 Task: Look for space in Ōmachi, Japan from 1st August, 2023 to 5th August, 2023 for 3 adults, 1 child in price range Rs.13000 to Rs.20000. Place can be entire place with 2 bedrooms having 3 beds and 2 bathrooms. Property type can be flatguest house, hotel. Booking option can be shelf check-in. Required host language is English.
Action: Mouse moved to (416, 97)
Screenshot: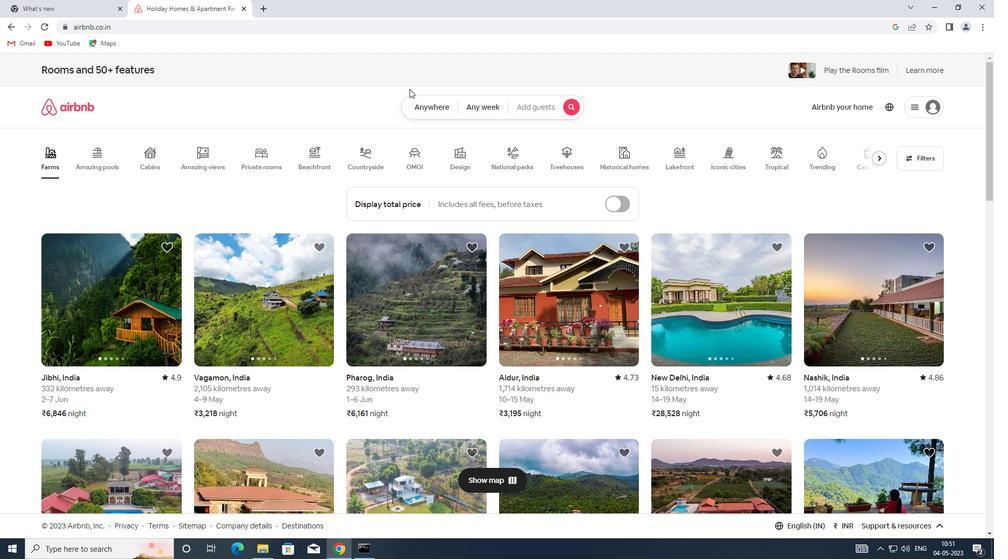 
Action: Mouse pressed left at (416, 97)
Screenshot: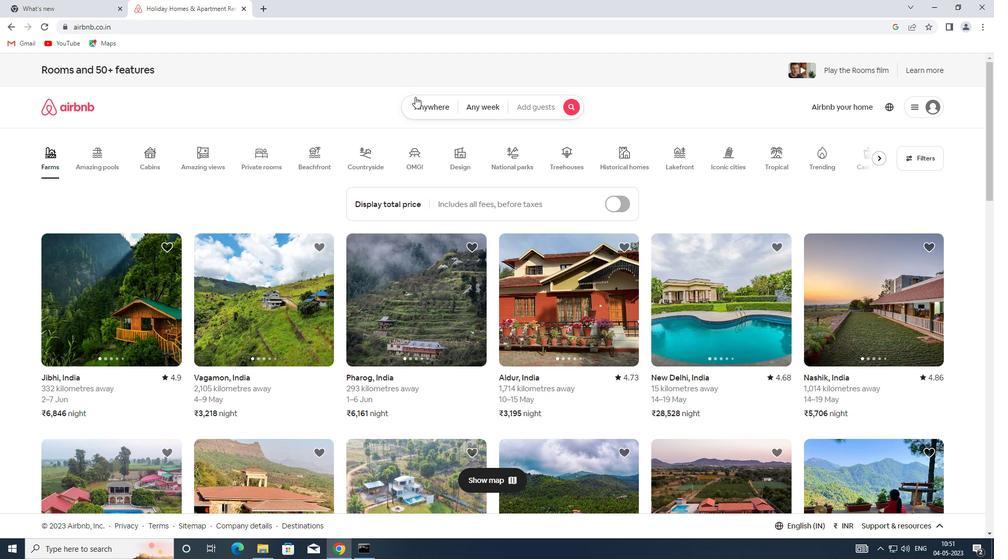 
Action: Mouse moved to (363, 140)
Screenshot: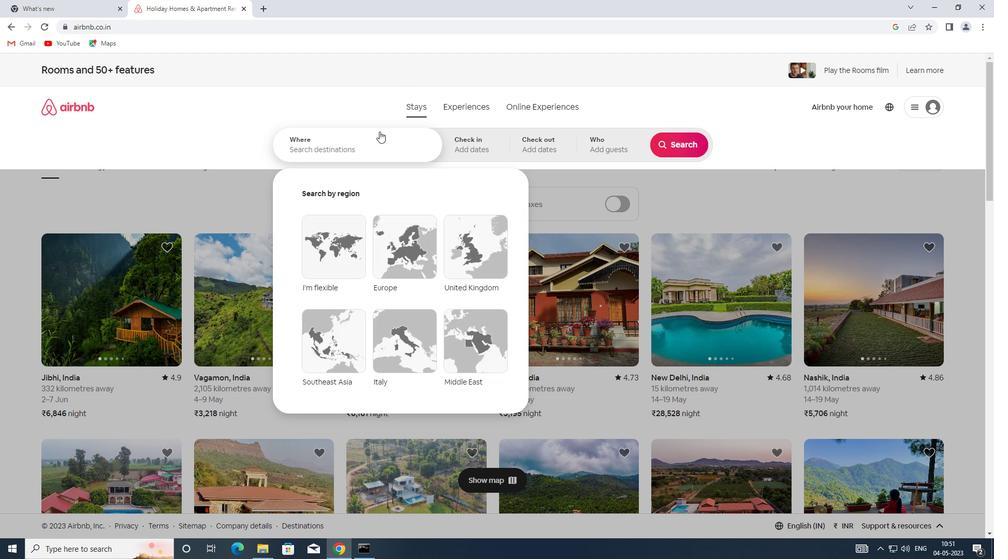 
Action: Mouse pressed left at (363, 140)
Screenshot: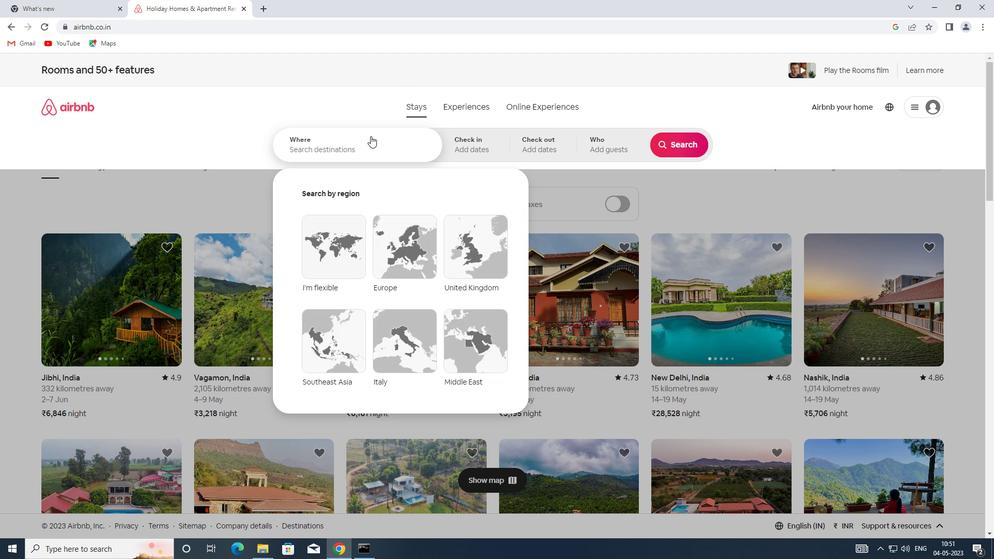 
Action: Key pressed <Key.shift>OMACHI,<Key.shift><Key.shift><Key.shift><Key.shift><Key.shift><Key.shift><Key.shift><Key.shift><Key.shift><Key.shift><Key.shift><Key.shift><Key.shift><Key.shift><Key.shift><Key.shift><Key.shift><Key.shift><Key.shift><Key.shift><Key.shift><Key.shift><Key.shift><Key.shift><Key.shift><Key.shift><Key.shift><Key.shift>JAPAN
Screenshot: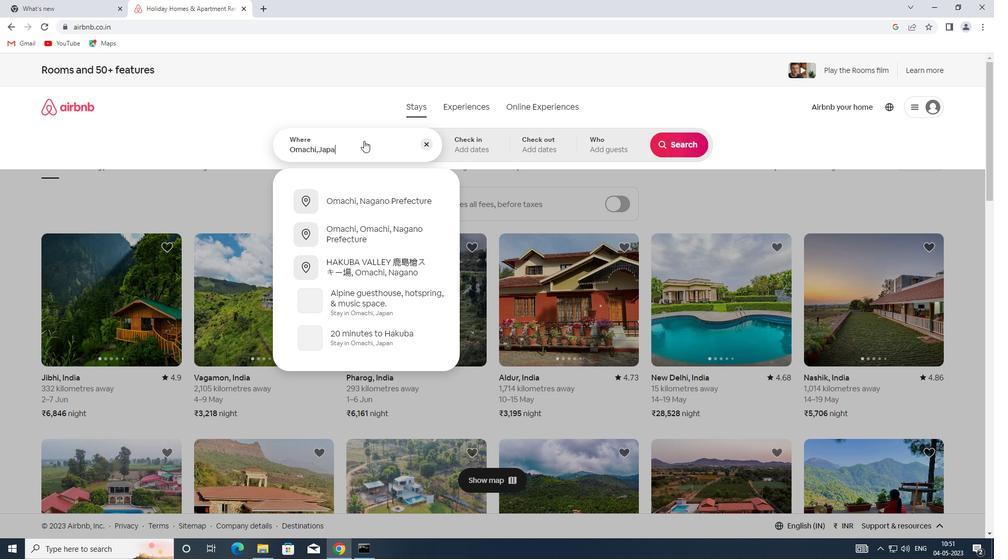 
Action: Mouse moved to (474, 147)
Screenshot: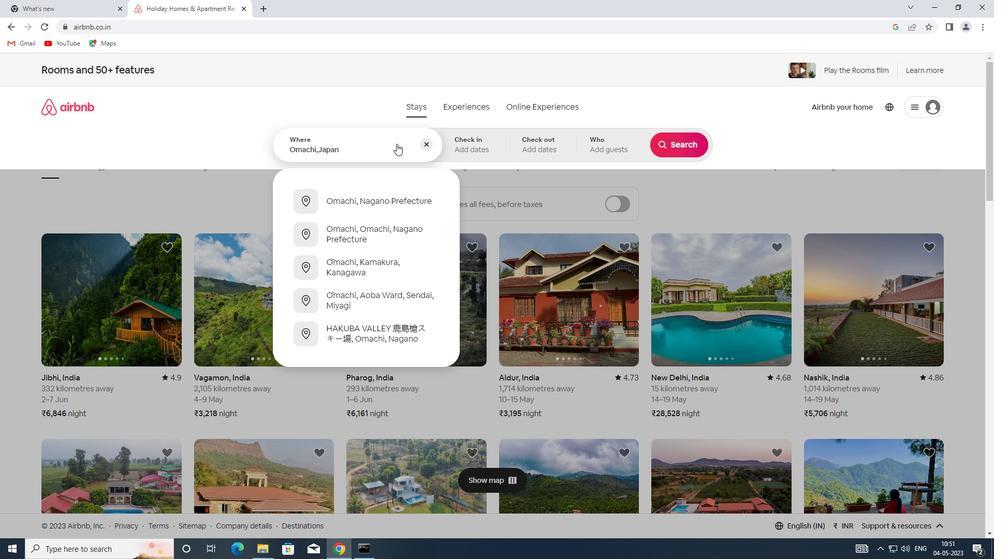 
Action: Mouse pressed left at (474, 147)
Screenshot: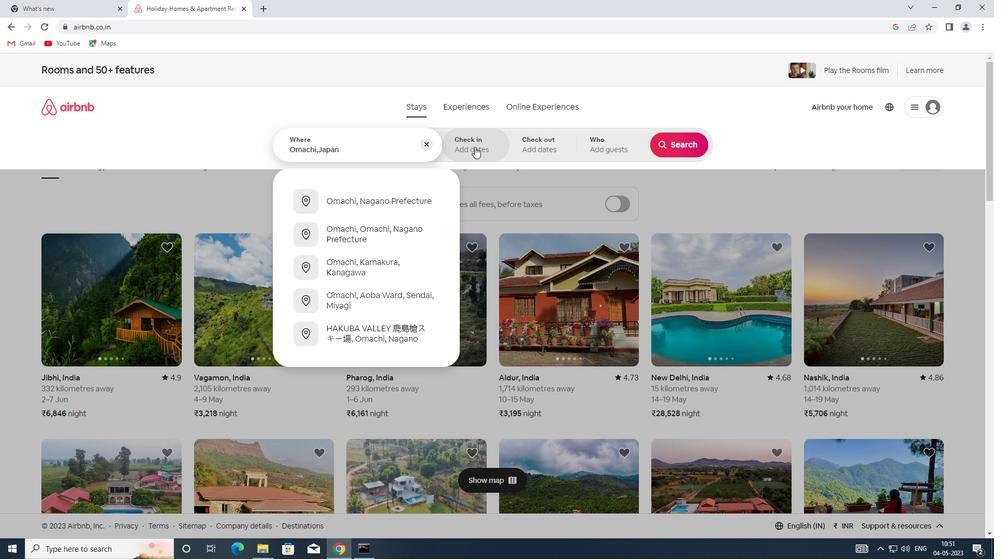 
Action: Mouse moved to (679, 229)
Screenshot: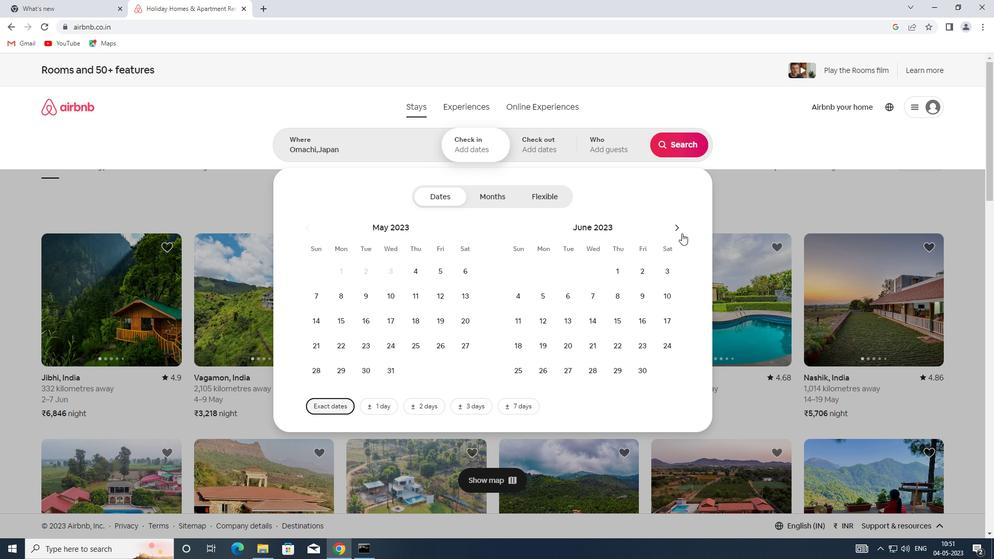 
Action: Mouse pressed left at (679, 229)
Screenshot: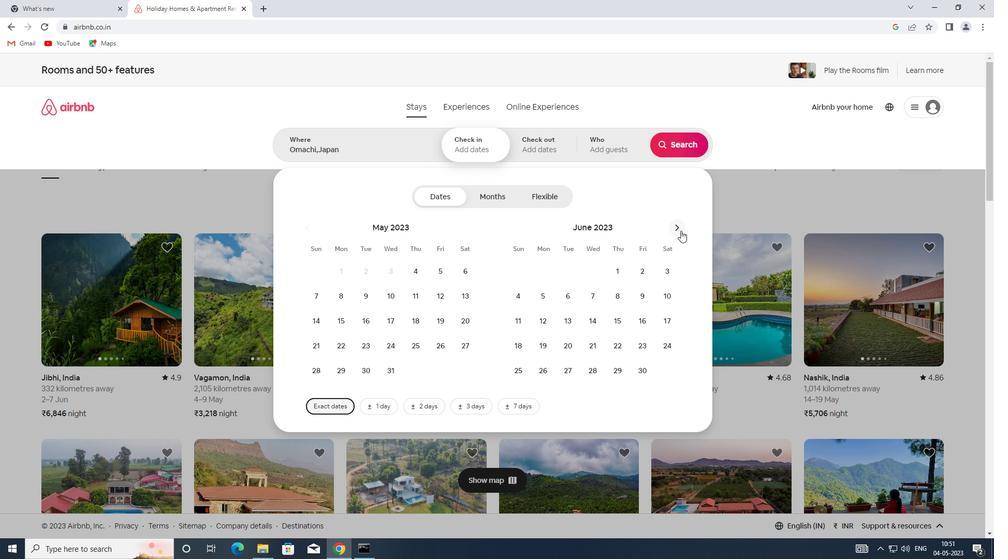 
Action: Mouse pressed left at (679, 229)
Screenshot: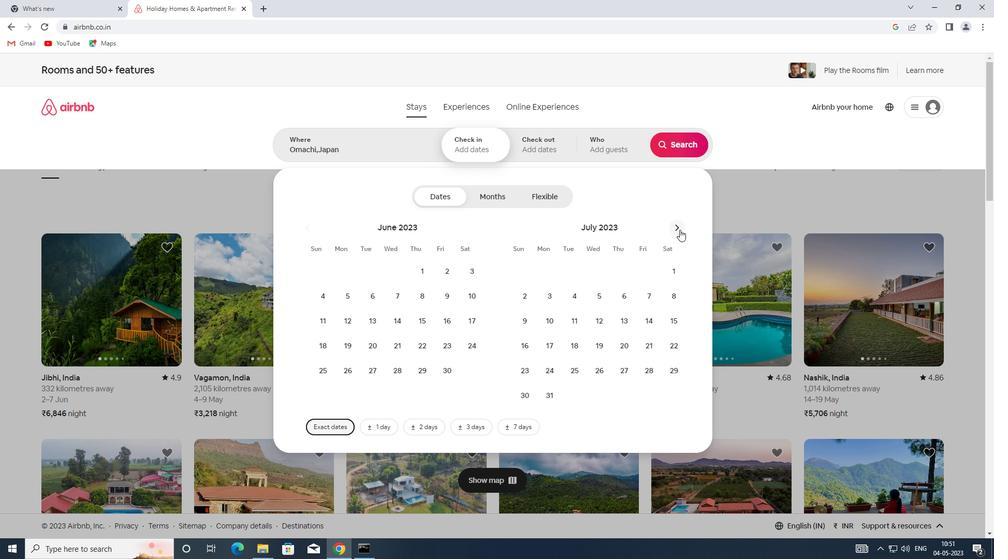 
Action: Mouse moved to (570, 274)
Screenshot: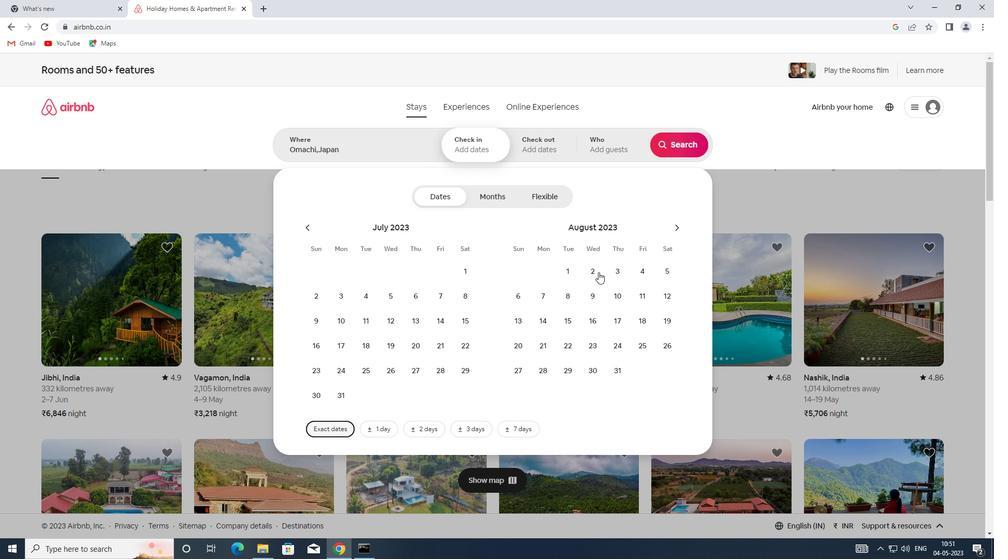 
Action: Mouse pressed left at (570, 274)
Screenshot: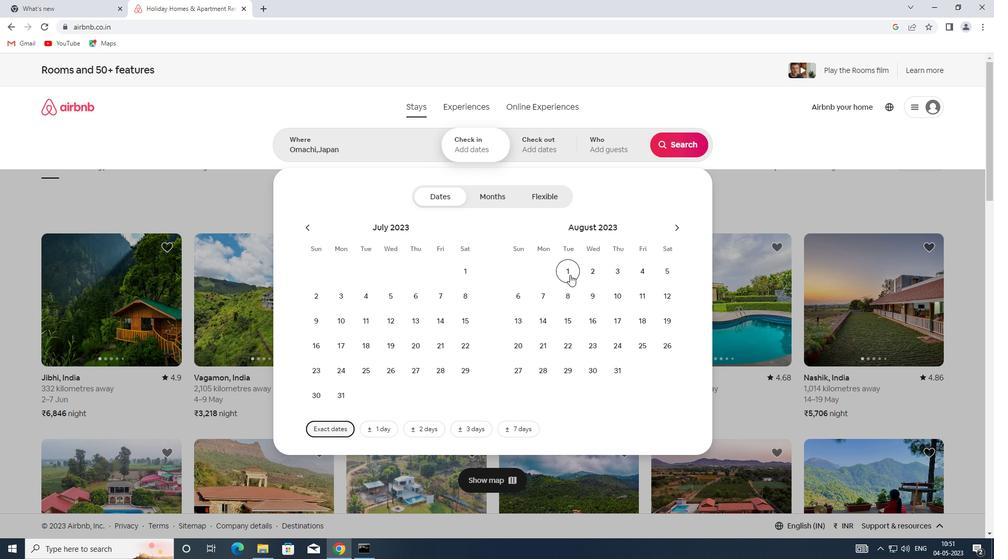 
Action: Mouse moved to (660, 270)
Screenshot: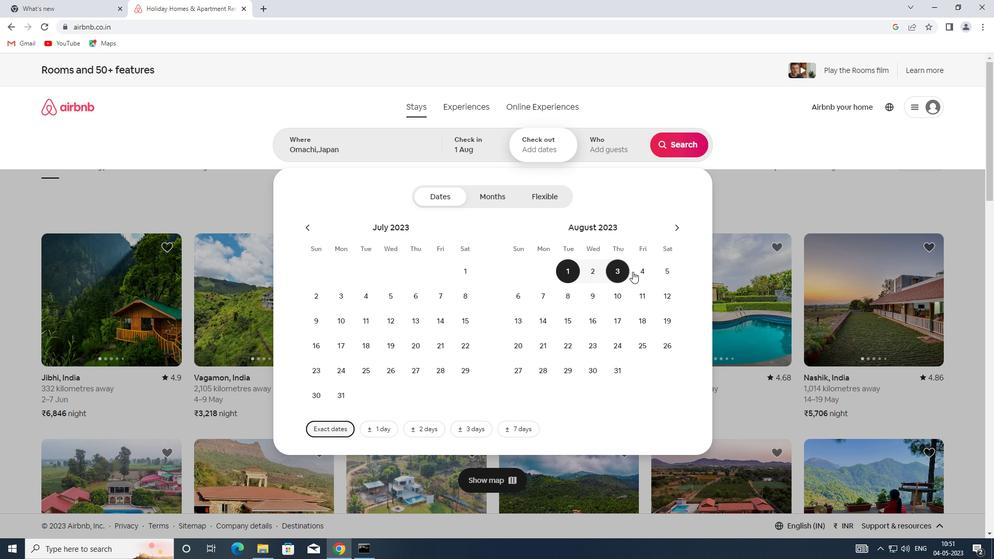 
Action: Mouse pressed left at (660, 270)
Screenshot: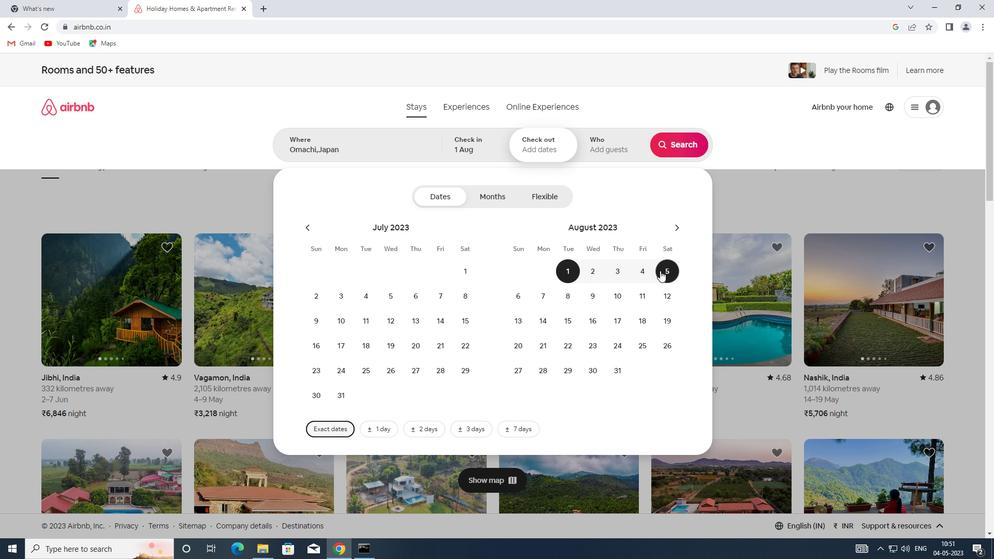 
Action: Mouse moved to (618, 153)
Screenshot: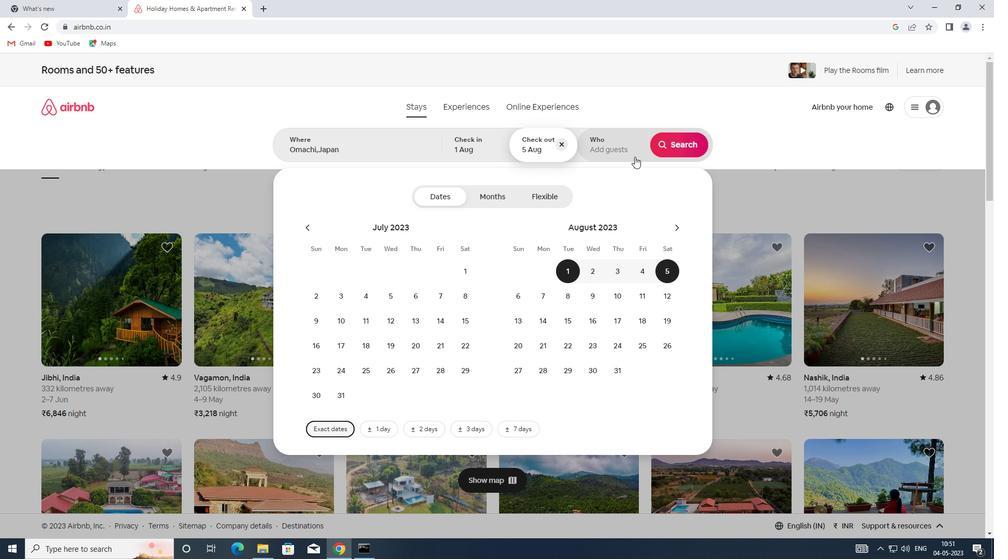 
Action: Mouse pressed left at (618, 153)
Screenshot: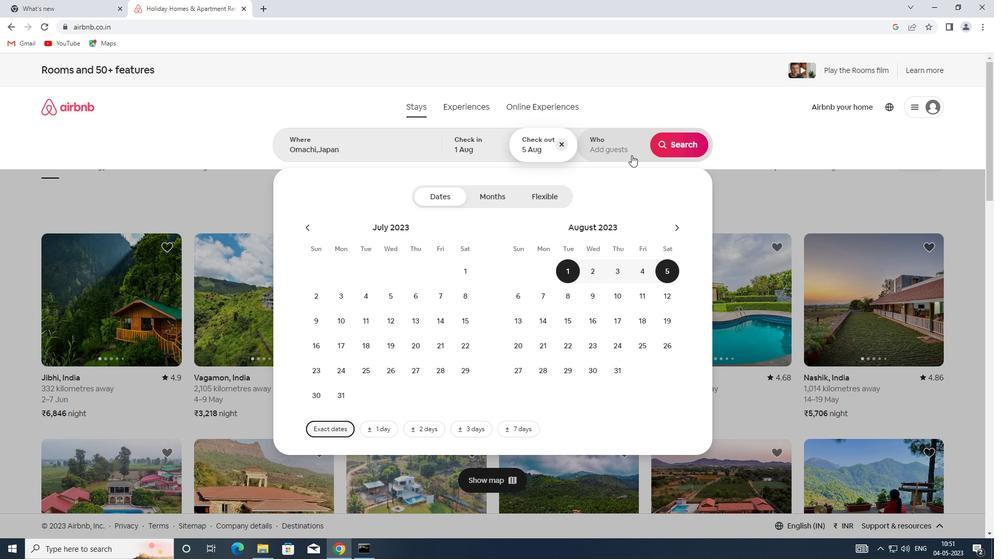 
Action: Mouse moved to (678, 195)
Screenshot: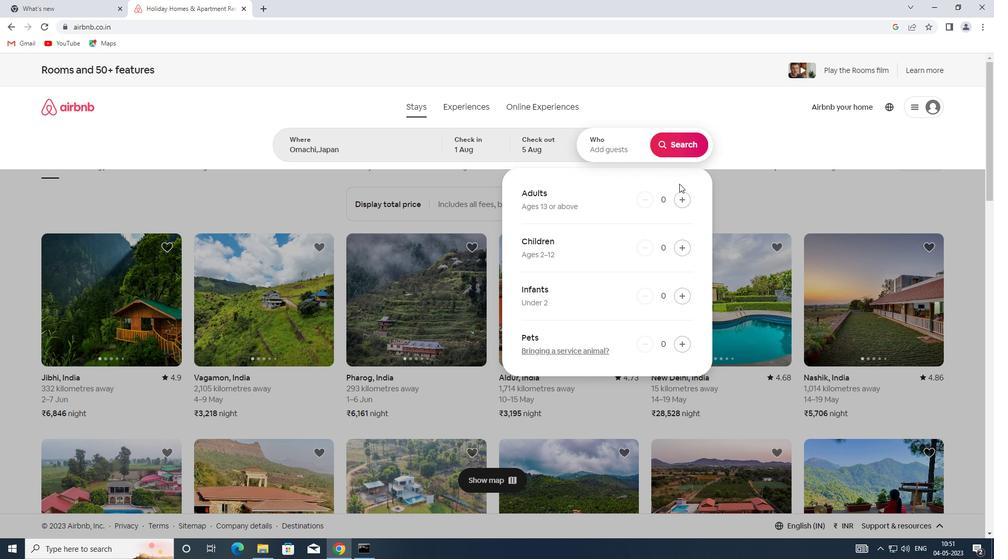 
Action: Mouse pressed left at (678, 195)
Screenshot: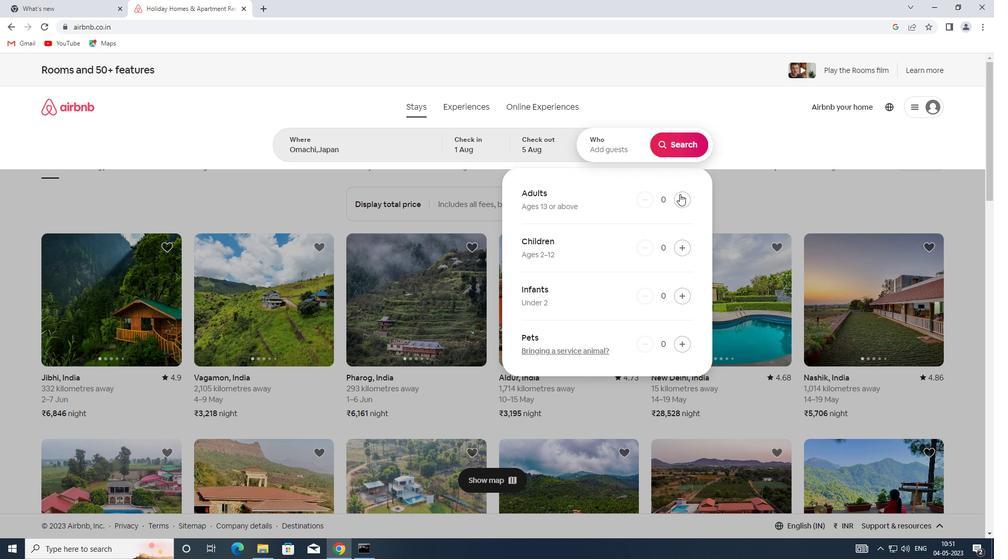 
Action: Mouse pressed left at (678, 195)
Screenshot: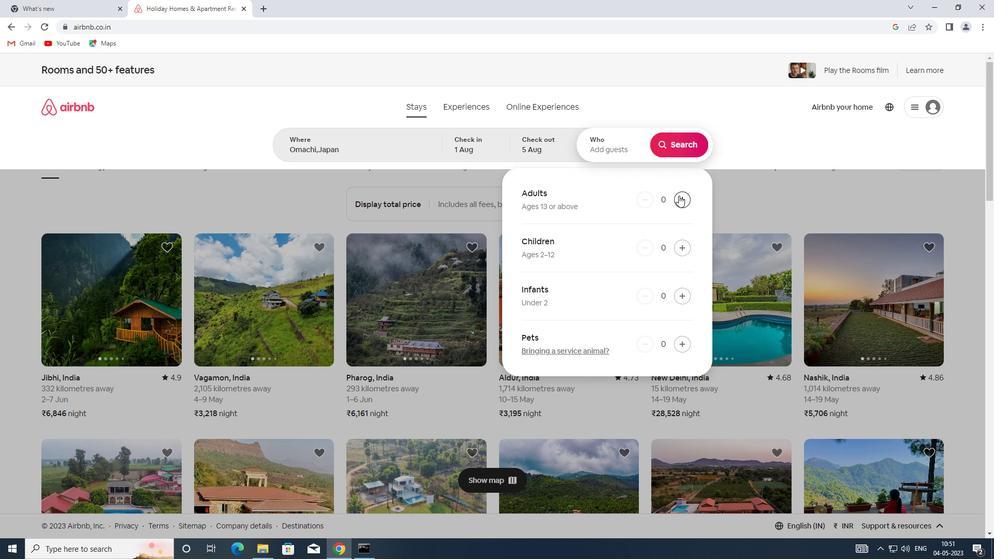 
Action: Mouse pressed left at (678, 195)
Screenshot: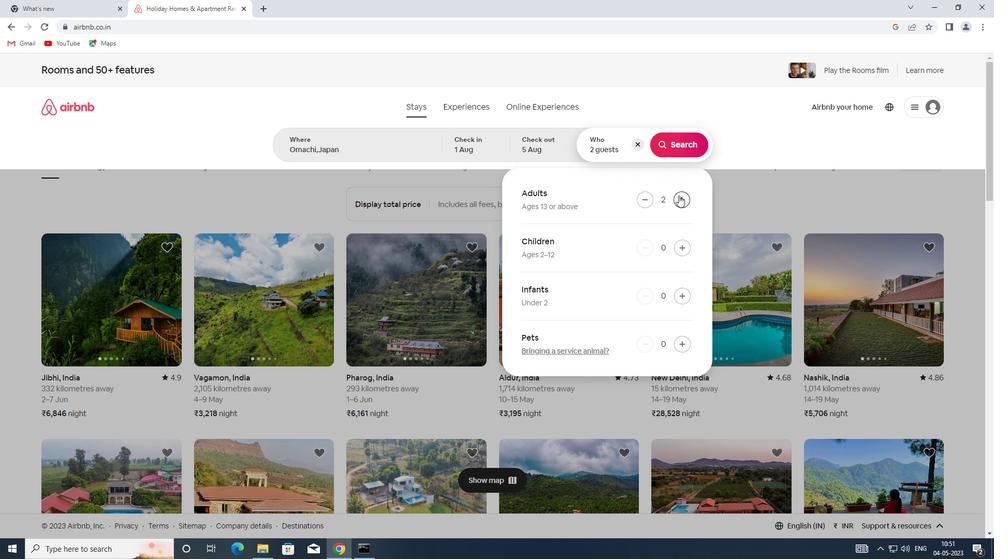 
Action: Mouse moved to (685, 249)
Screenshot: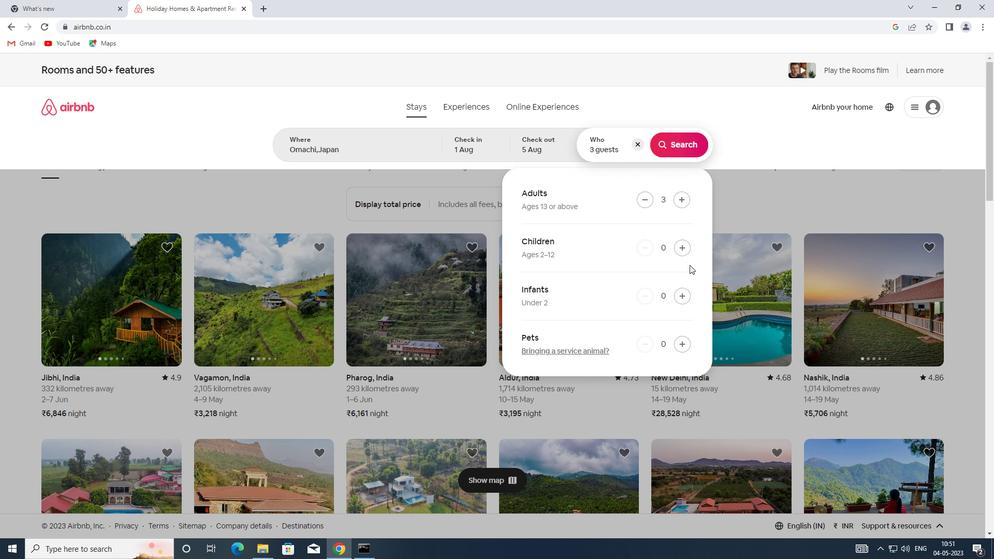 
Action: Mouse pressed left at (685, 249)
Screenshot: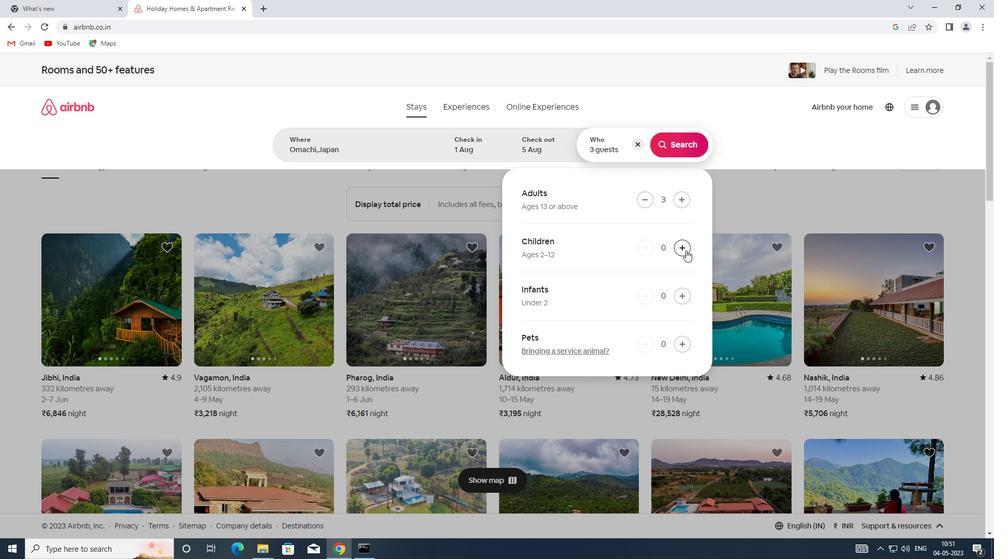 
Action: Mouse moved to (681, 147)
Screenshot: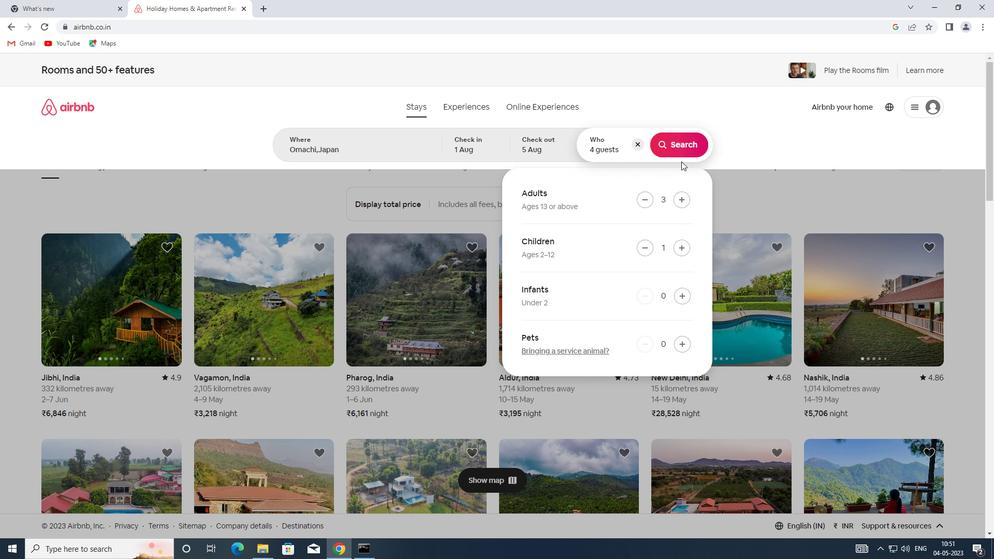 
Action: Mouse pressed left at (681, 147)
Screenshot: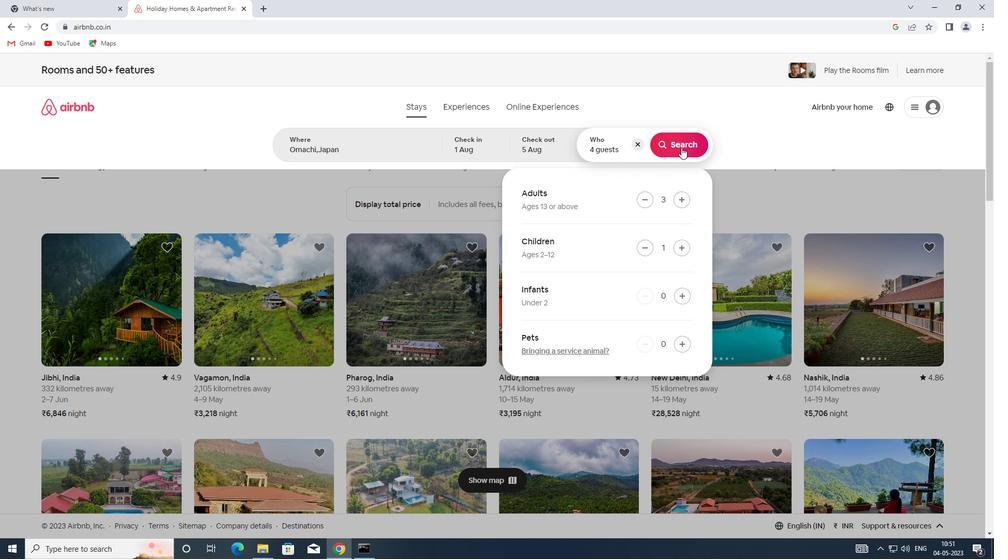 
Action: Mouse moved to (936, 117)
Screenshot: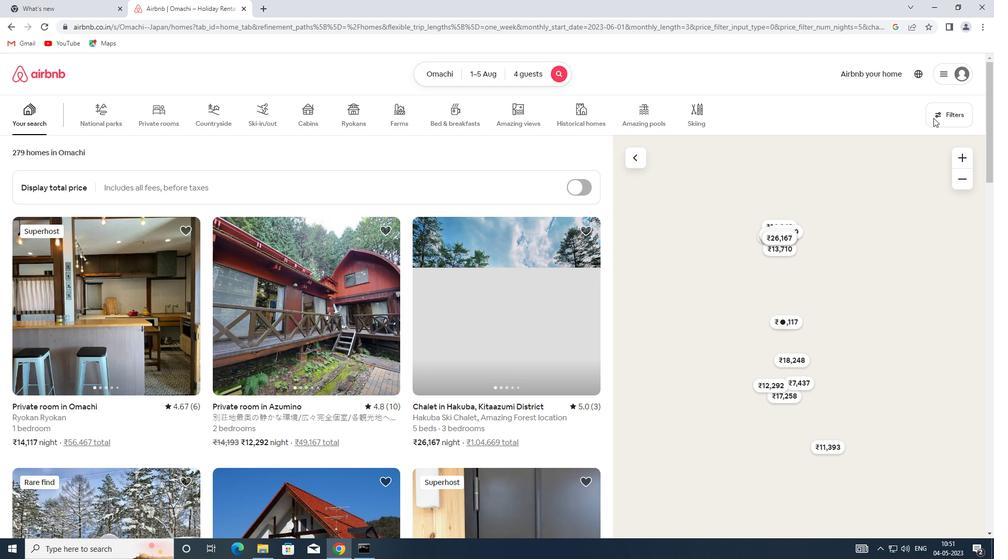 
Action: Mouse pressed left at (936, 117)
Screenshot: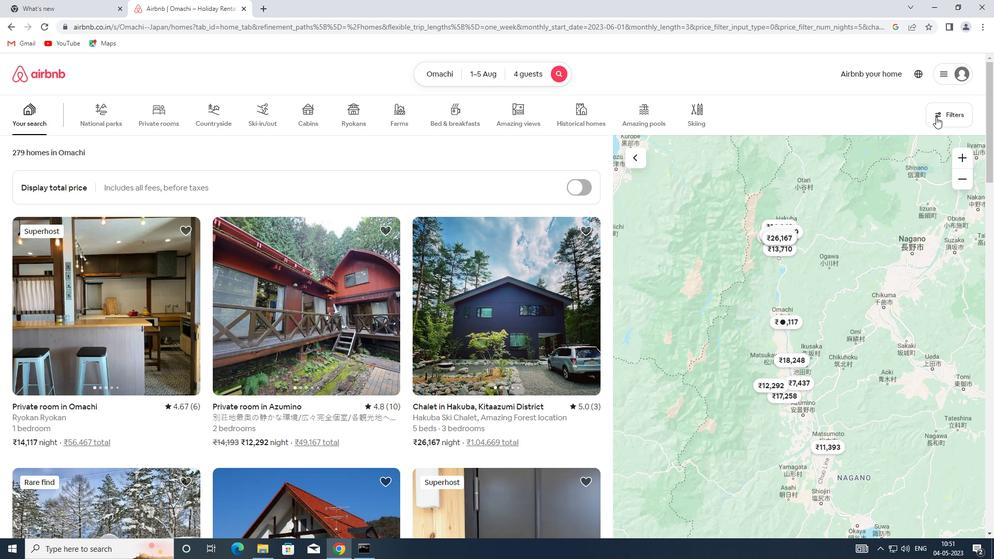 
Action: Mouse moved to (355, 248)
Screenshot: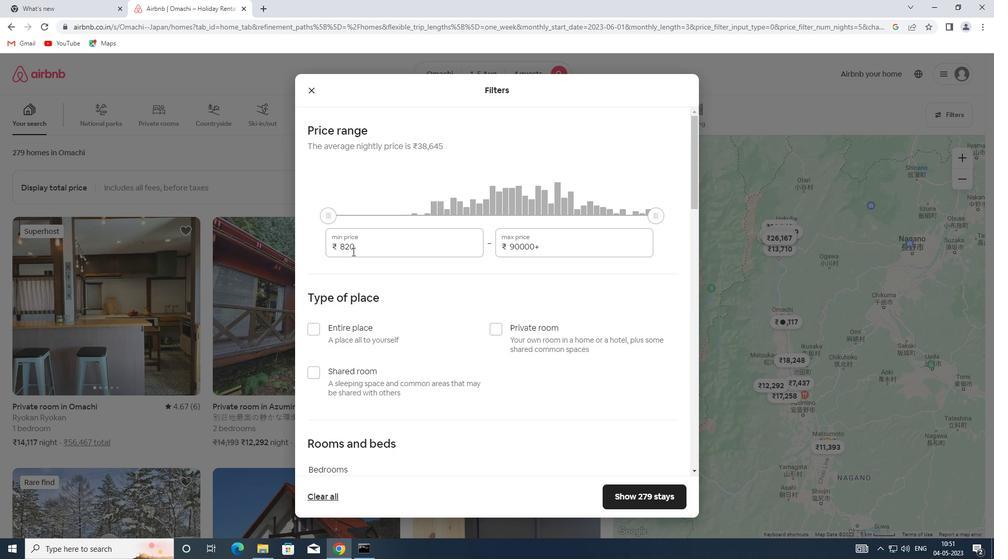 
Action: Mouse pressed left at (355, 248)
Screenshot: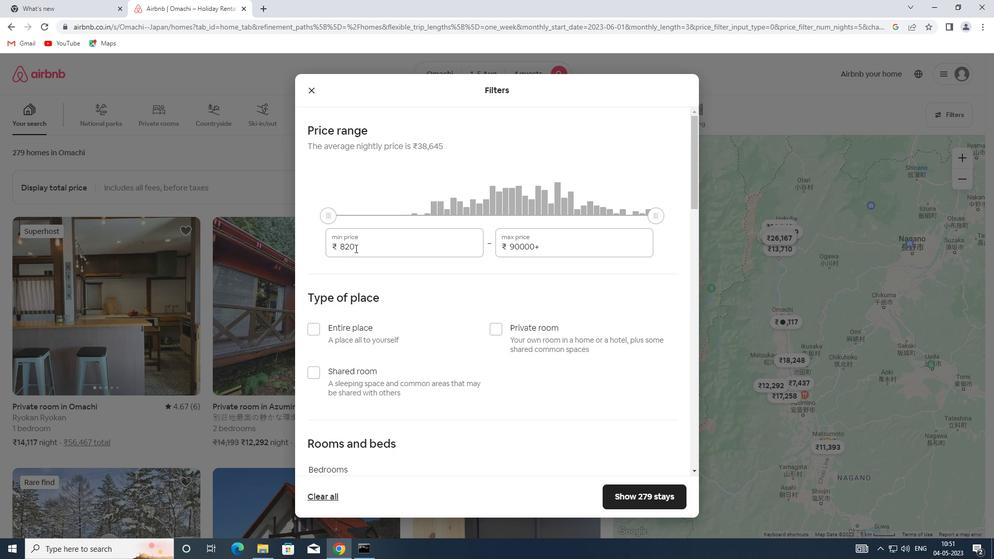 
Action: Mouse moved to (336, 246)
Screenshot: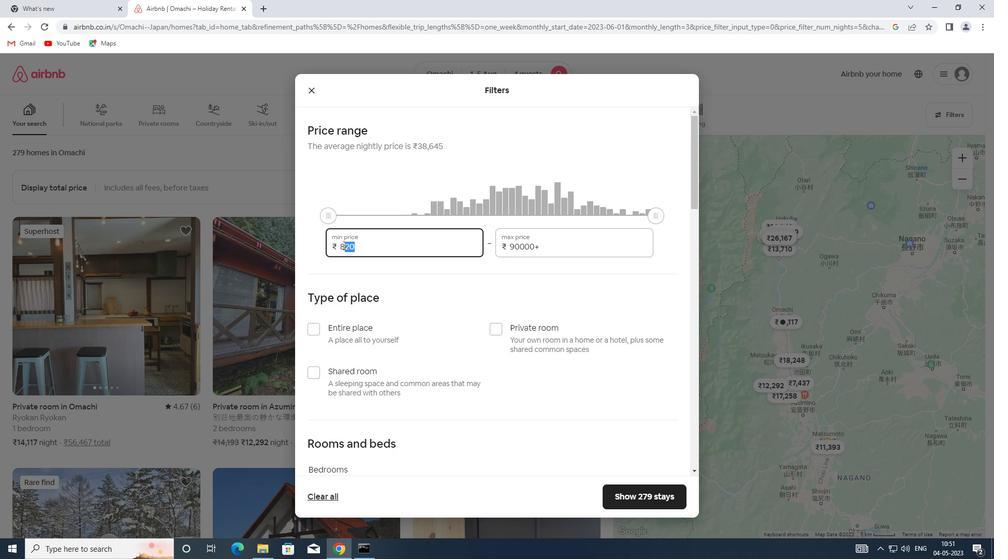 
Action: Key pressed 13000
Screenshot: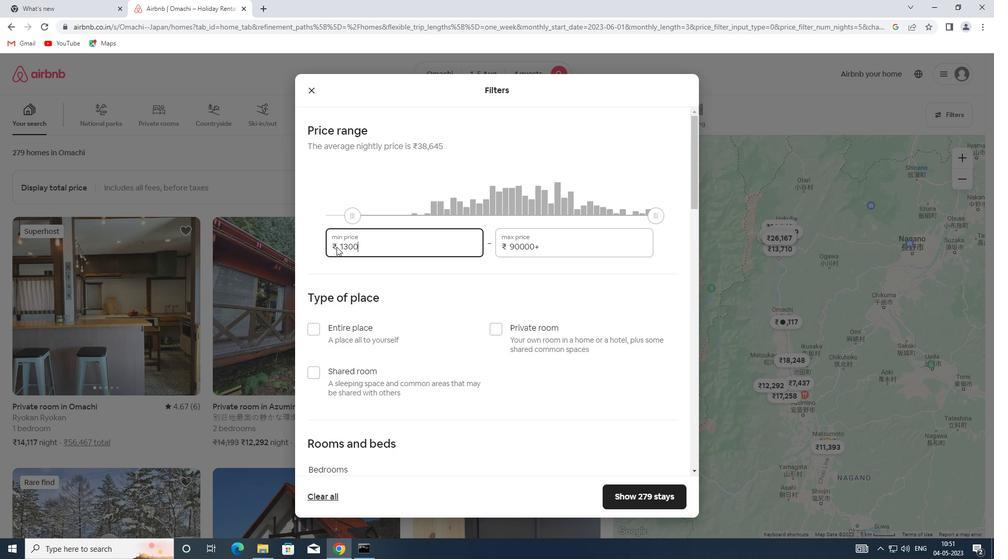 
Action: Mouse moved to (544, 247)
Screenshot: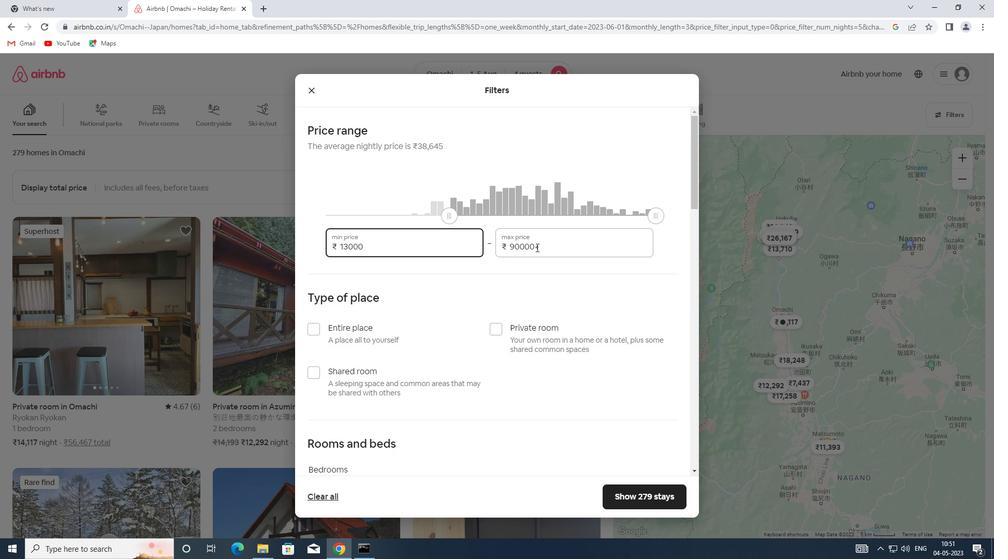 
Action: Mouse pressed left at (544, 247)
Screenshot: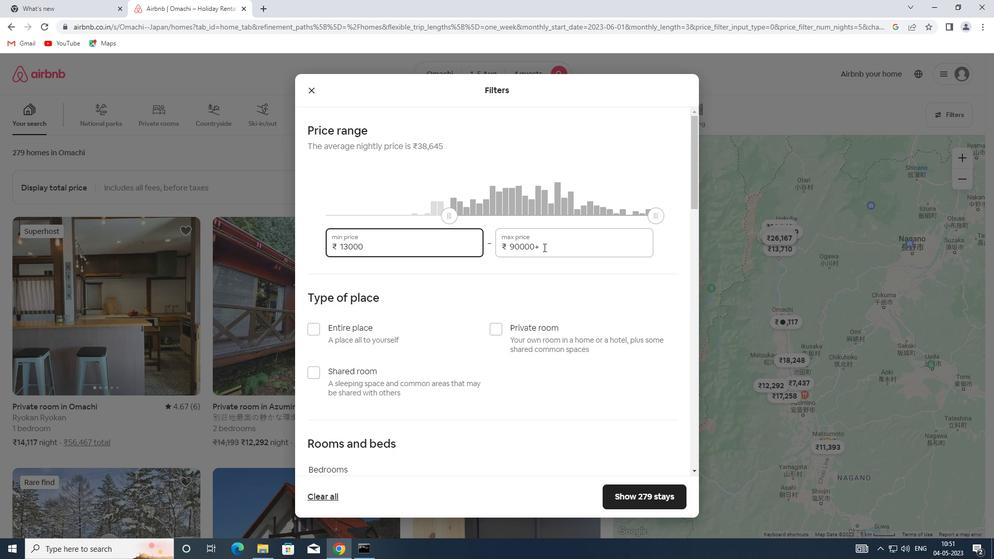 
Action: Mouse moved to (490, 247)
Screenshot: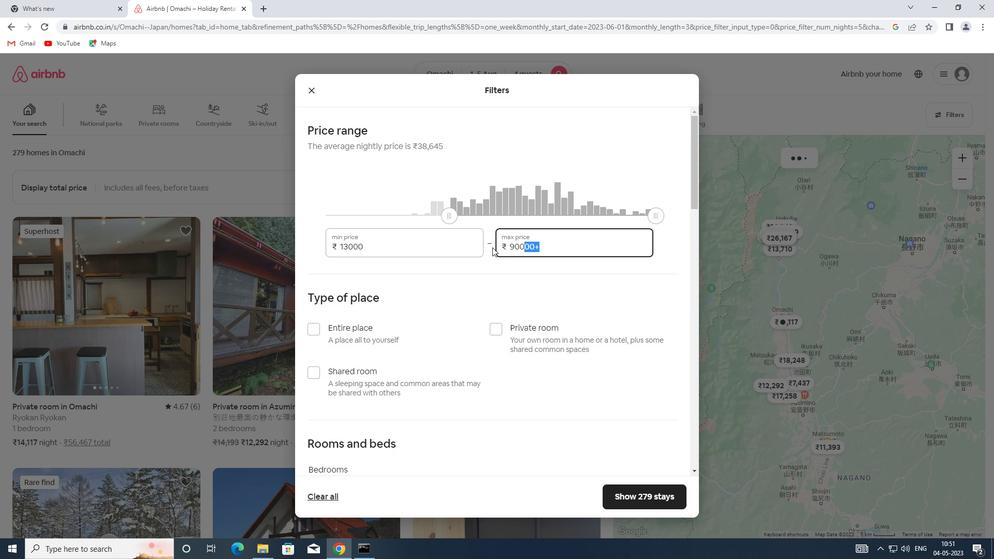 
Action: Key pressed 20000
Screenshot: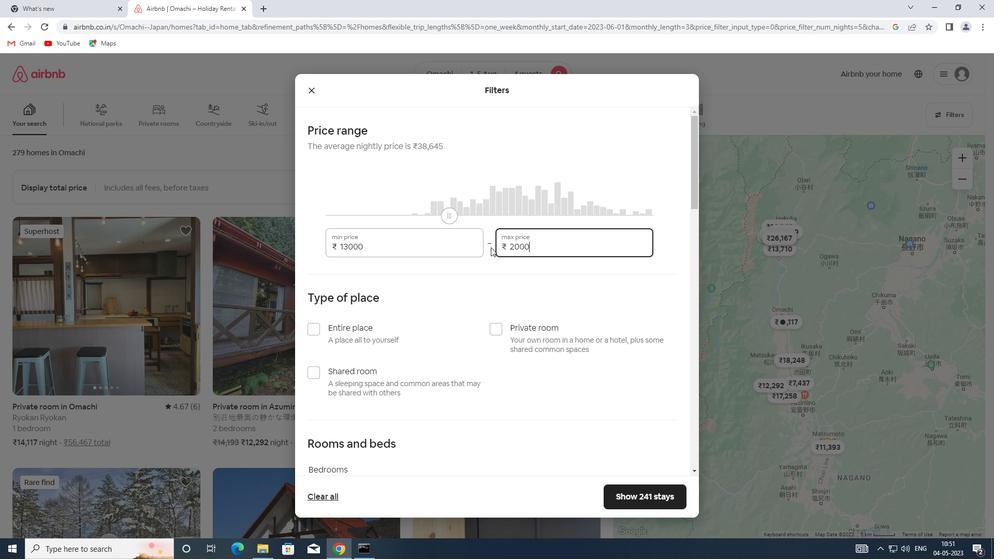 
Action: Mouse moved to (314, 330)
Screenshot: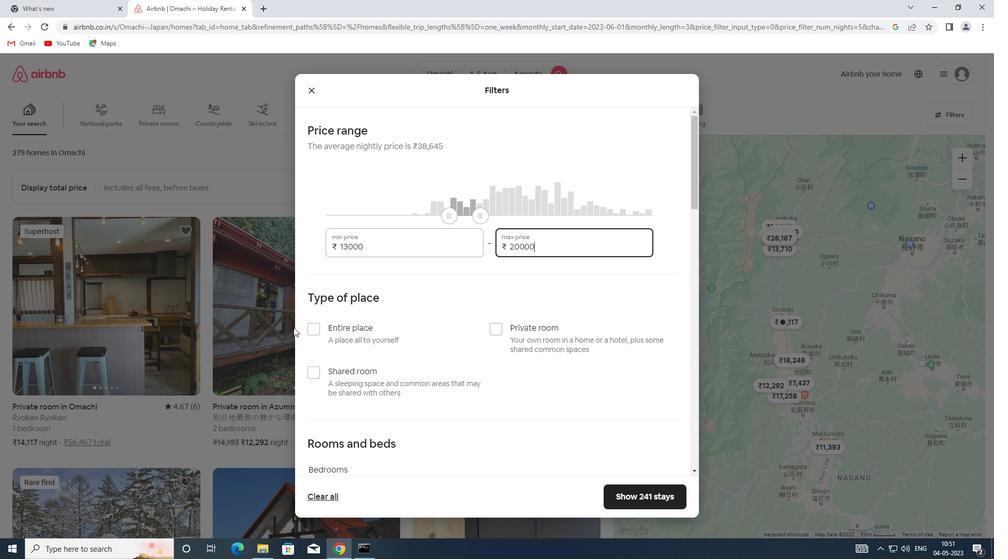 
Action: Mouse pressed left at (314, 330)
Screenshot: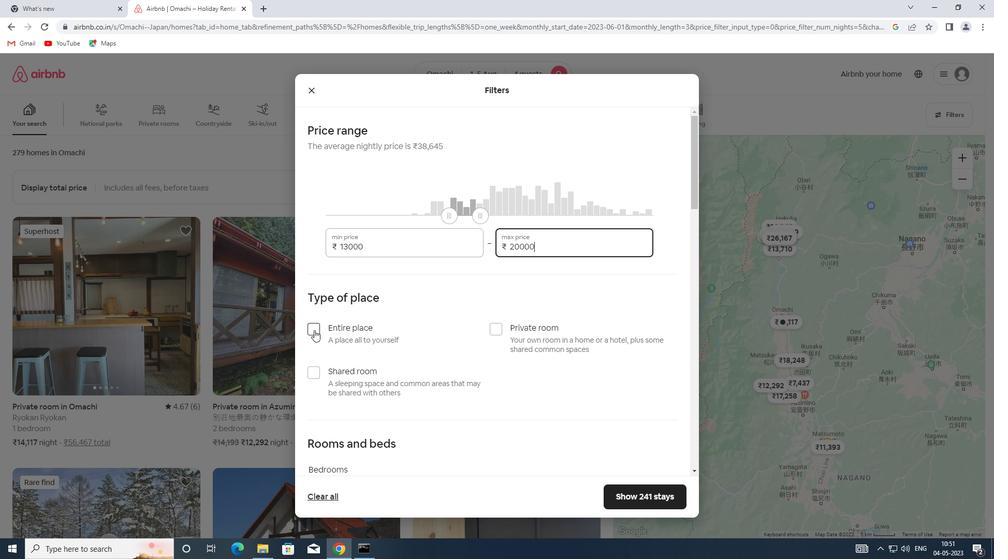 
Action: Mouse scrolled (314, 329) with delta (0, 0)
Screenshot: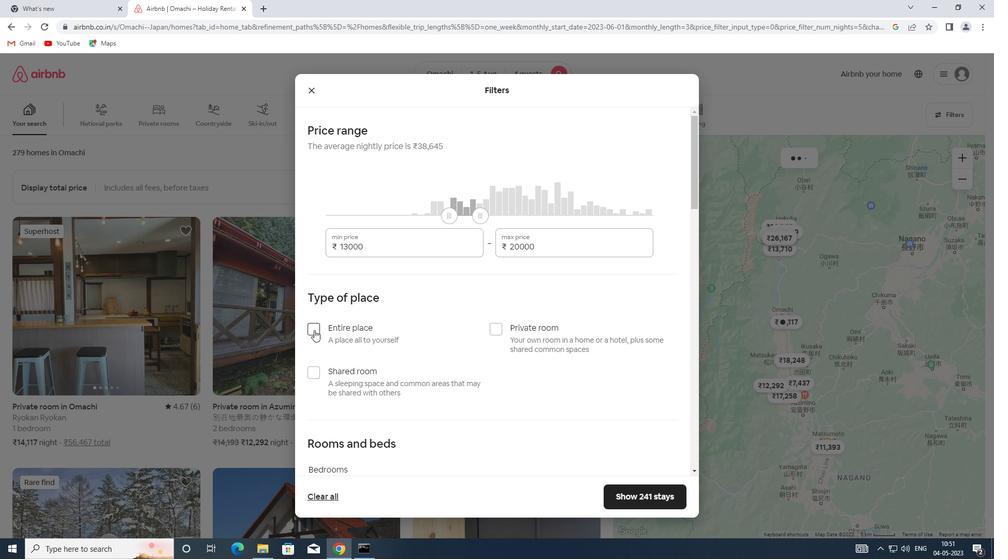 
Action: Mouse scrolled (314, 329) with delta (0, 0)
Screenshot: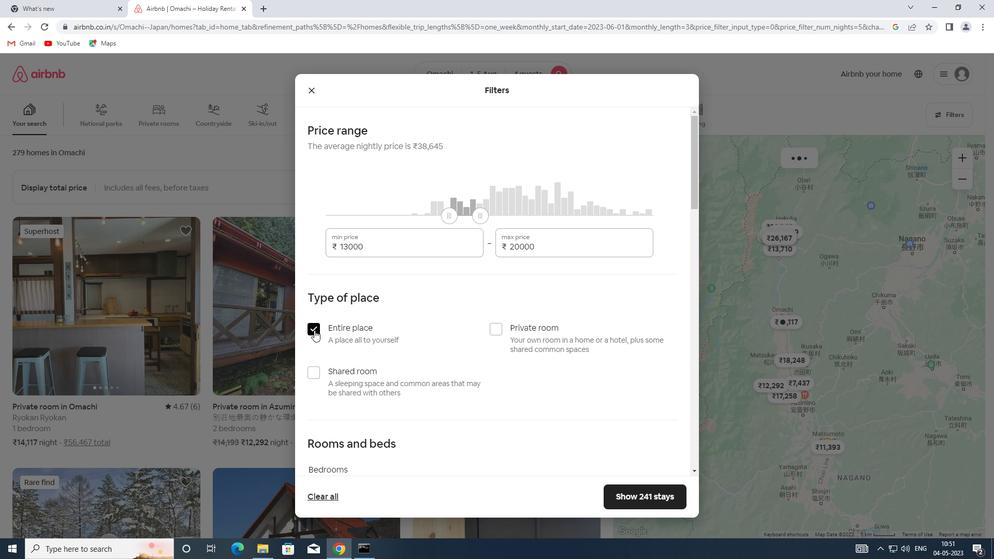 
Action: Mouse scrolled (314, 329) with delta (0, 0)
Screenshot: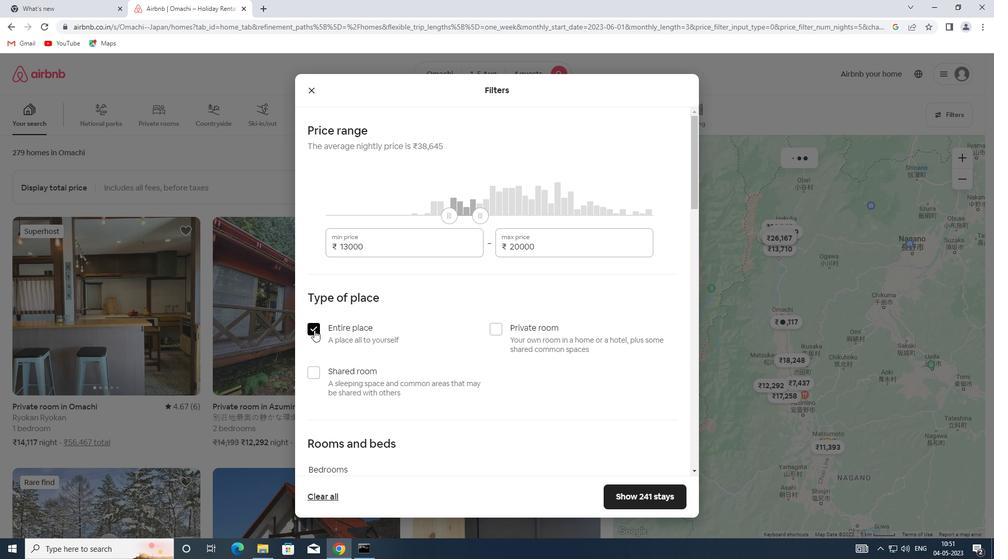 
Action: Mouse scrolled (314, 329) with delta (0, 0)
Screenshot: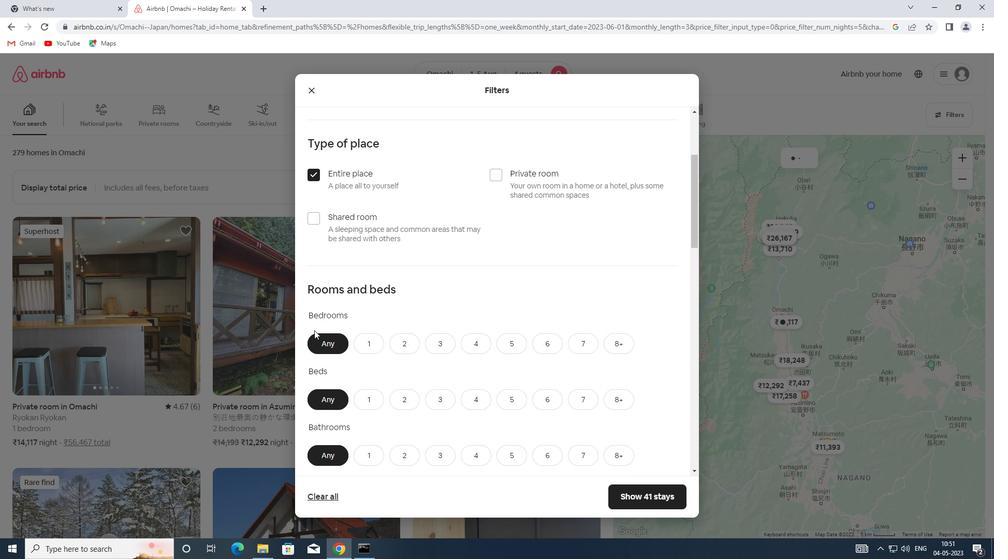 
Action: Mouse scrolled (314, 329) with delta (0, 0)
Screenshot: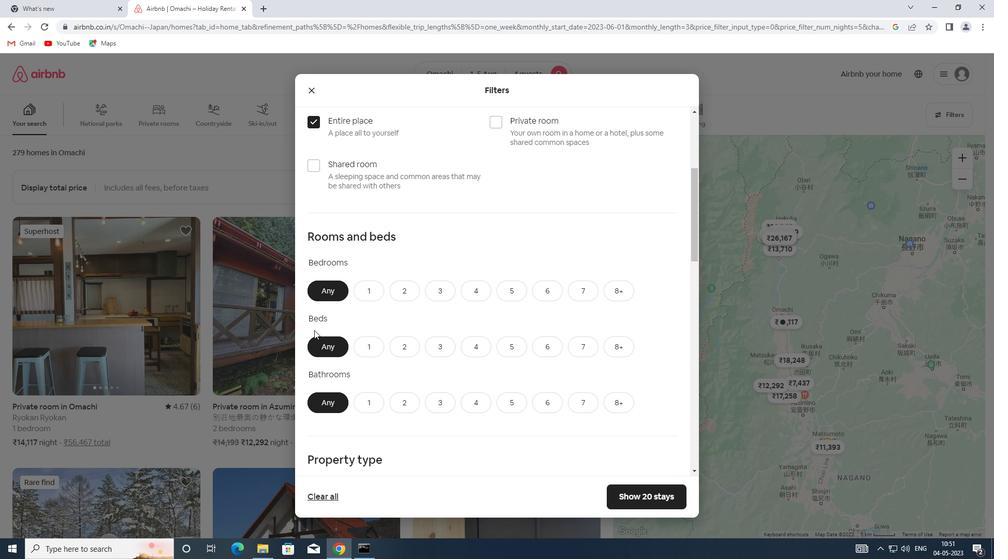 
Action: Mouse moved to (393, 237)
Screenshot: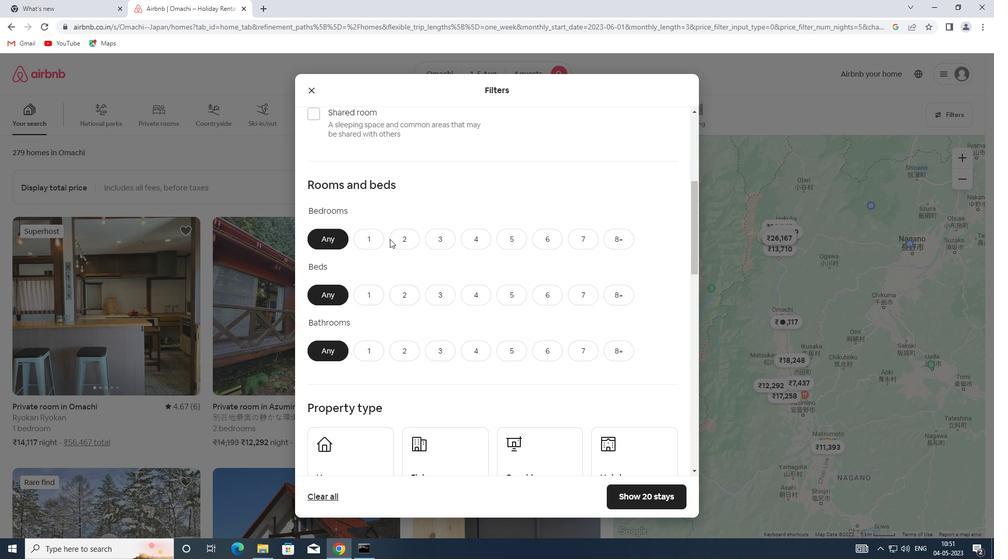
Action: Mouse pressed left at (393, 237)
Screenshot: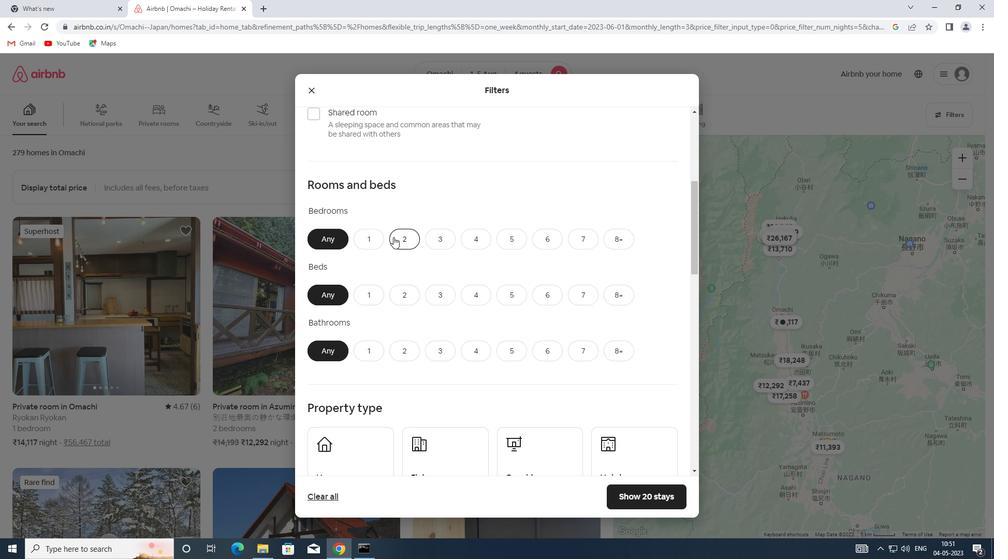 
Action: Mouse moved to (442, 289)
Screenshot: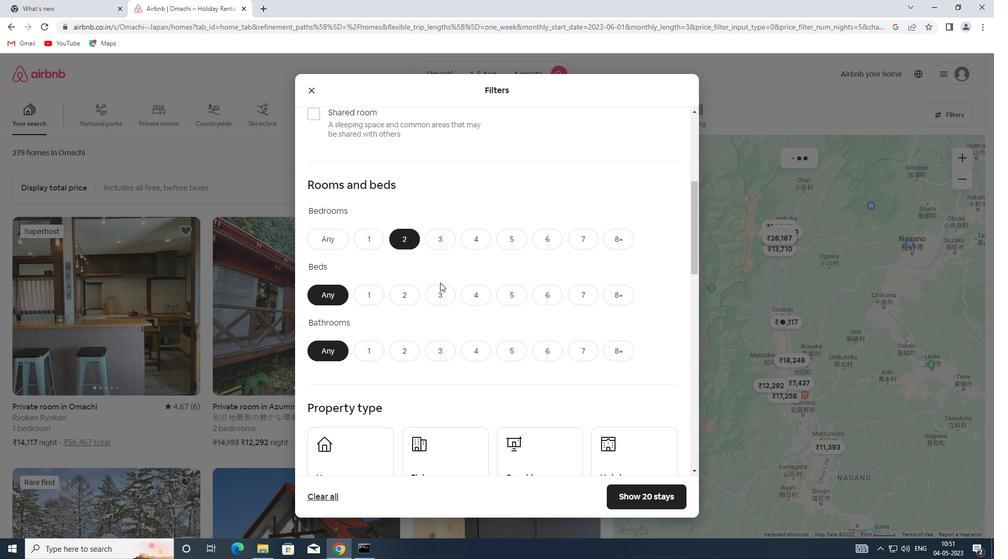 
Action: Mouse pressed left at (442, 289)
Screenshot: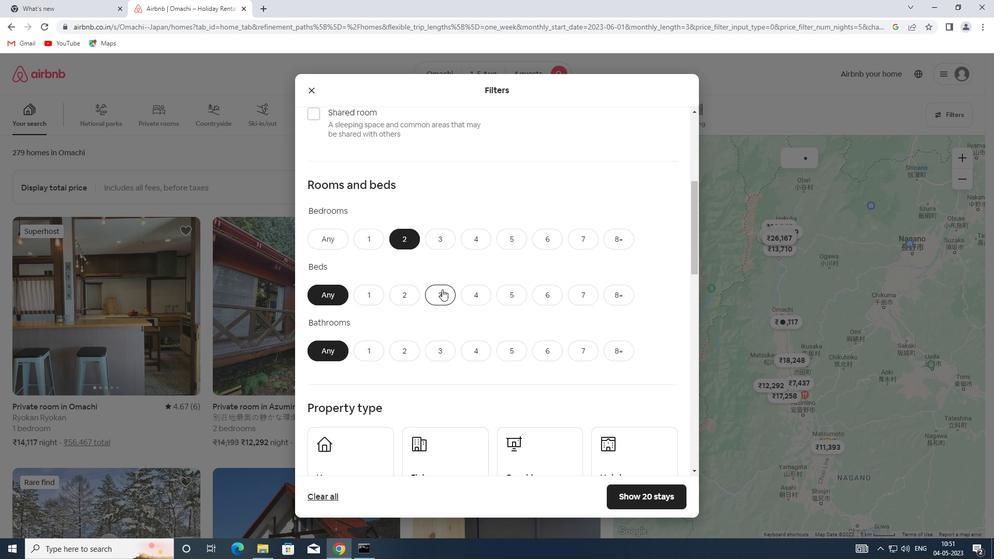 
Action: Mouse moved to (392, 353)
Screenshot: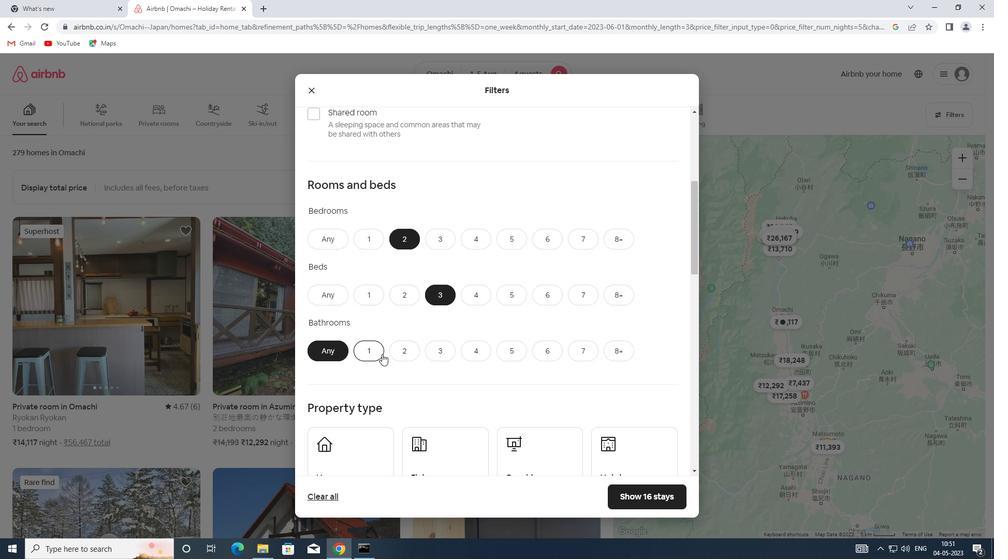 
Action: Mouse pressed left at (392, 353)
Screenshot: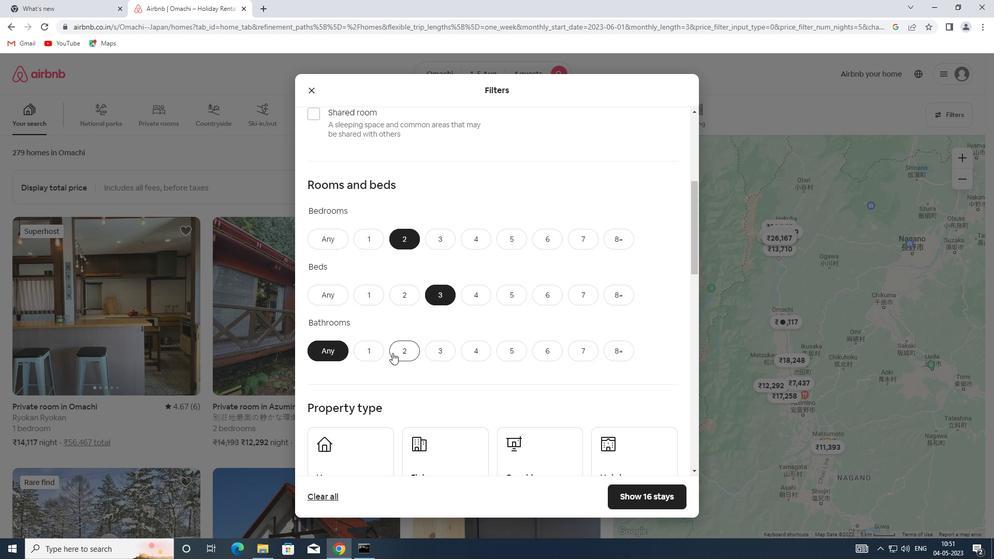 
Action: Mouse moved to (392, 352)
Screenshot: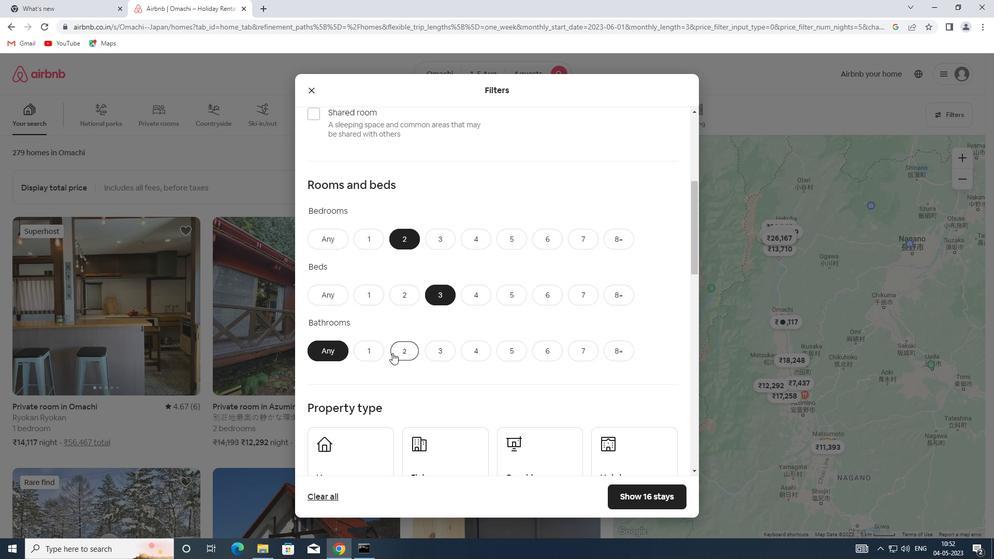 
Action: Mouse scrolled (392, 352) with delta (0, 0)
Screenshot: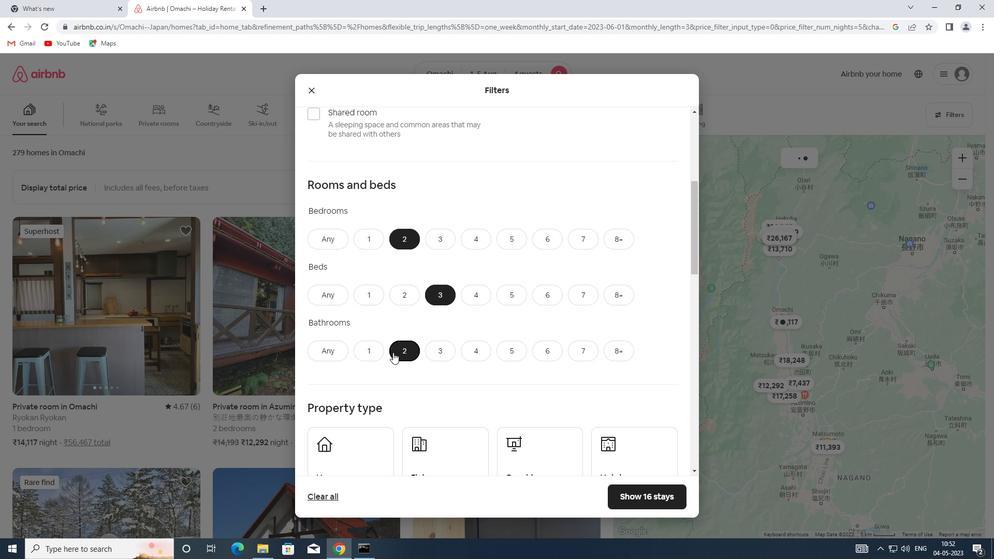 
Action: Mouse scrolled (392, 352) with delta (0, 0)
Screenshot: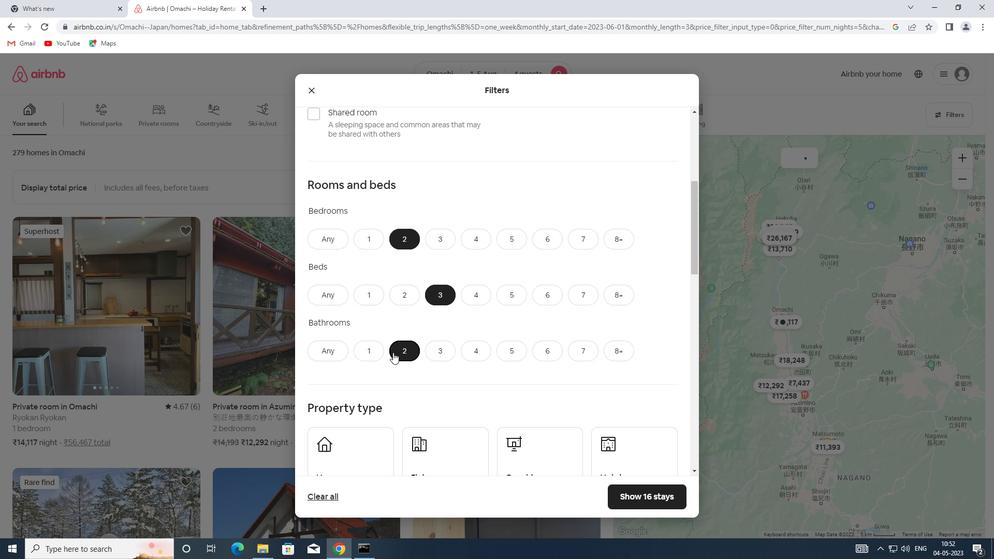 
Action: Mouse scrolled (392, 352) with delta (0, 0)
Screenshot: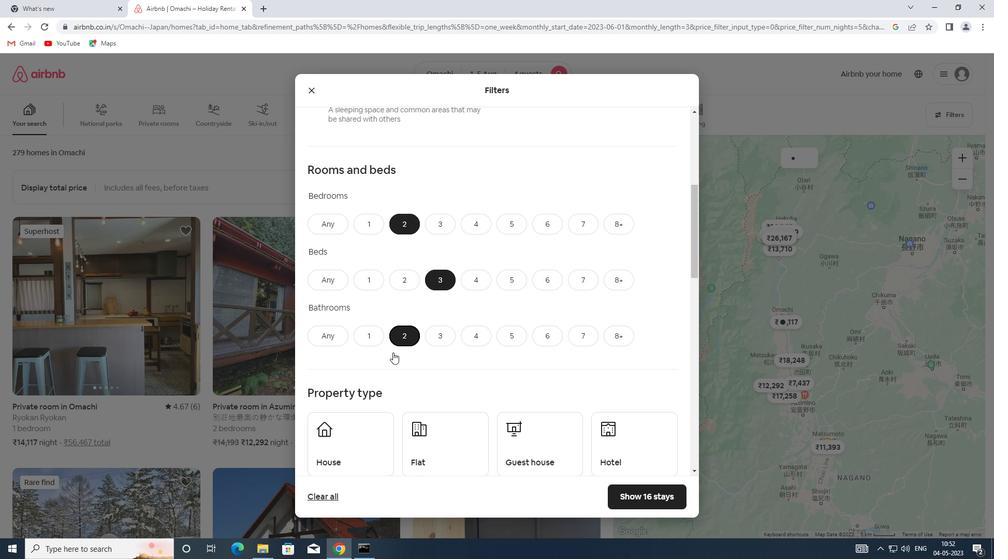 
Action: Mouse moved to (362, 313)
Screenshot: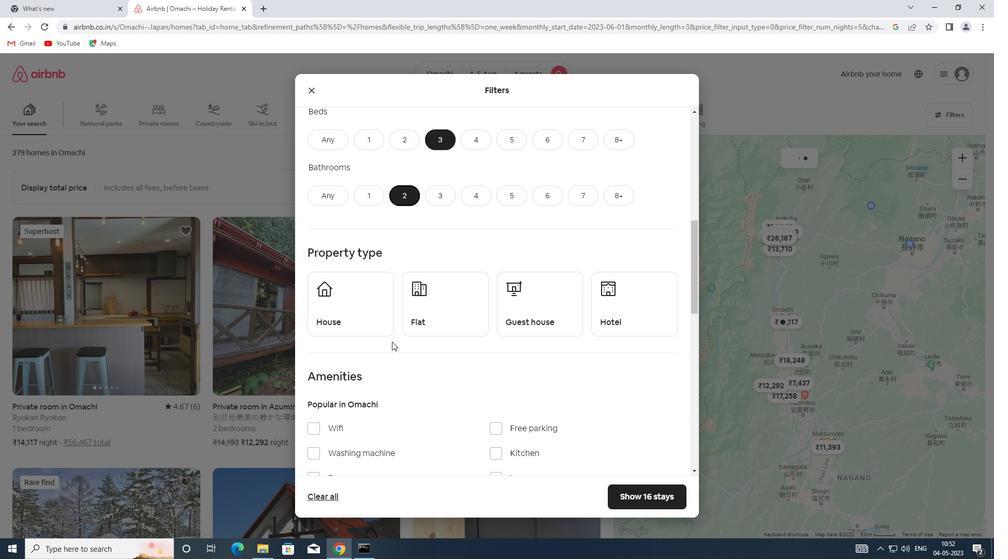 
Action: Mouse pressed left at (362, 313)
Screenshot: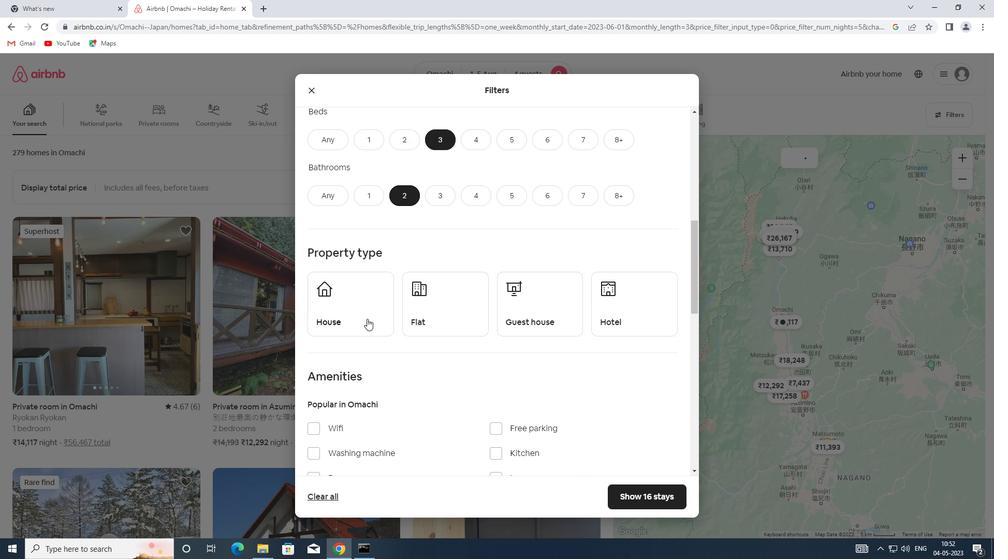 
Action: Mouse moved to (458, 310)
Screenshot: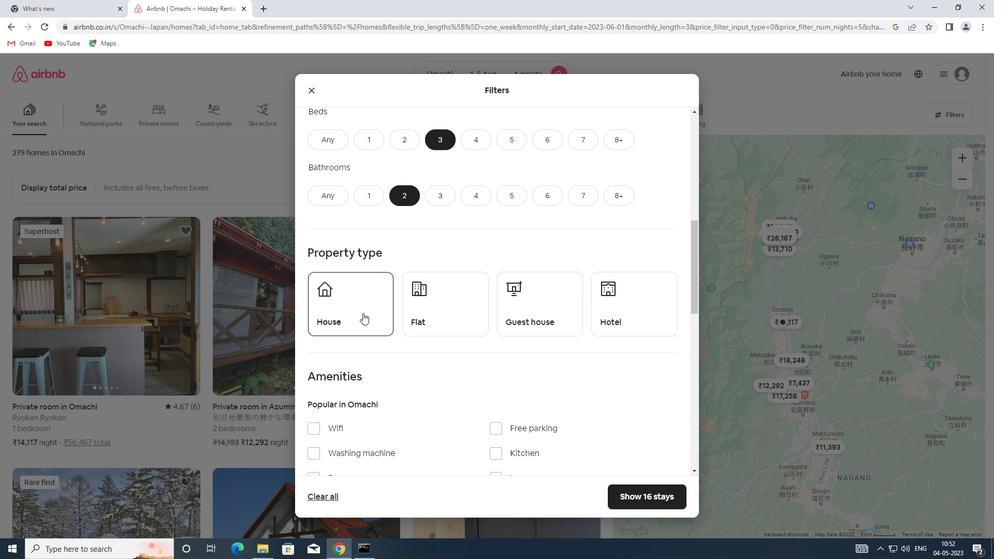 
Action: Mouse pressed left at (458, 310)
Screenshot: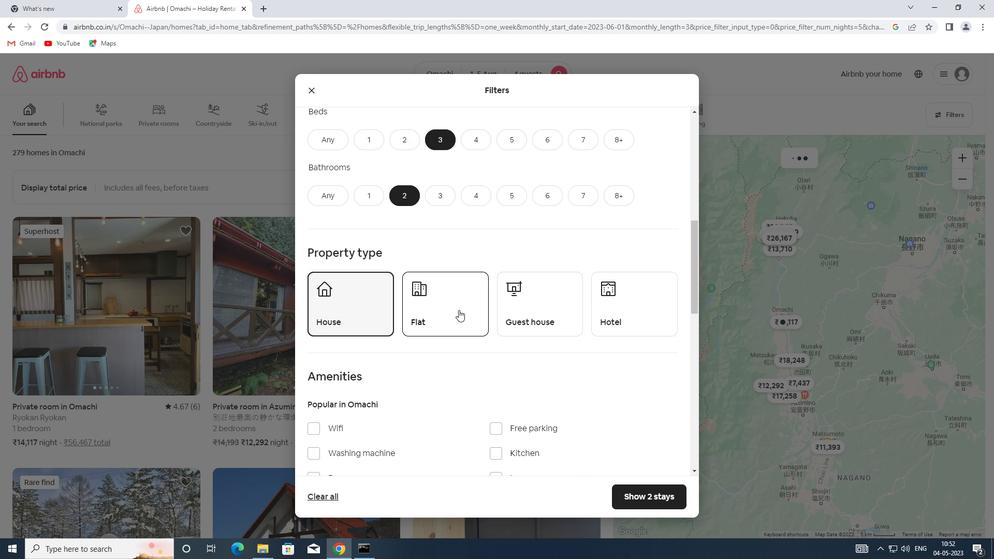 
Action: Mouse moved to (508, 314)
Screenshot: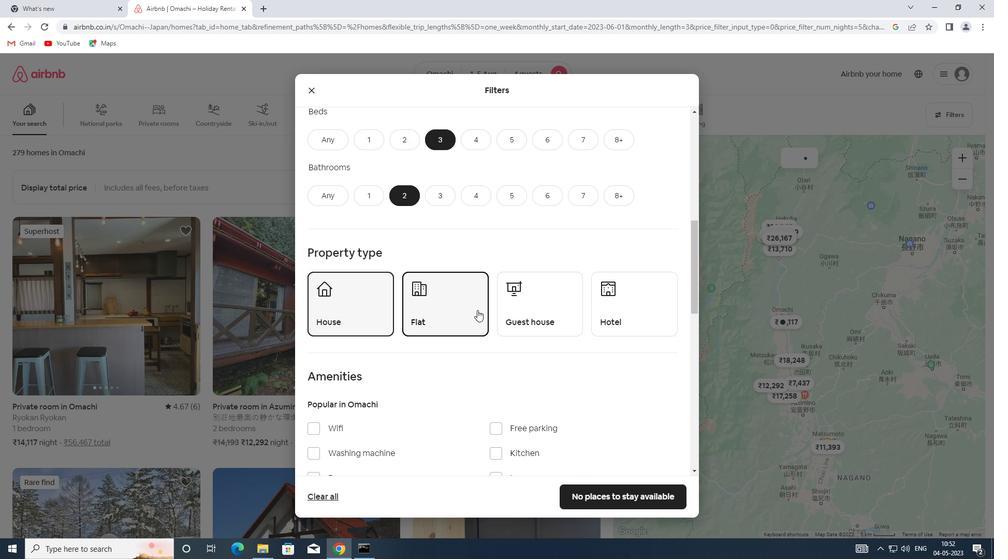 
Action: Mouse pressed left at (508, 314)
Screenshot: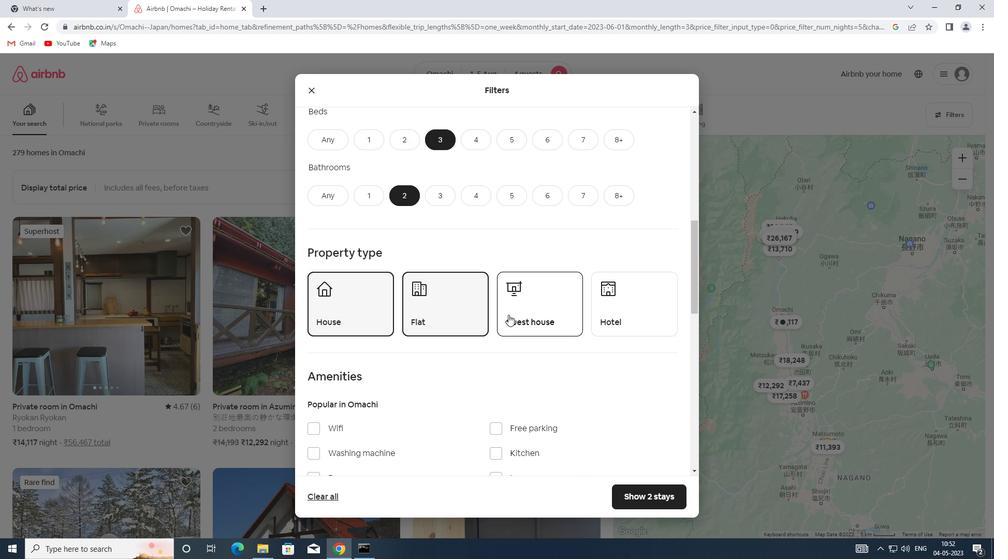 
Action: Mouse moved to (626, 313)
Screenshot: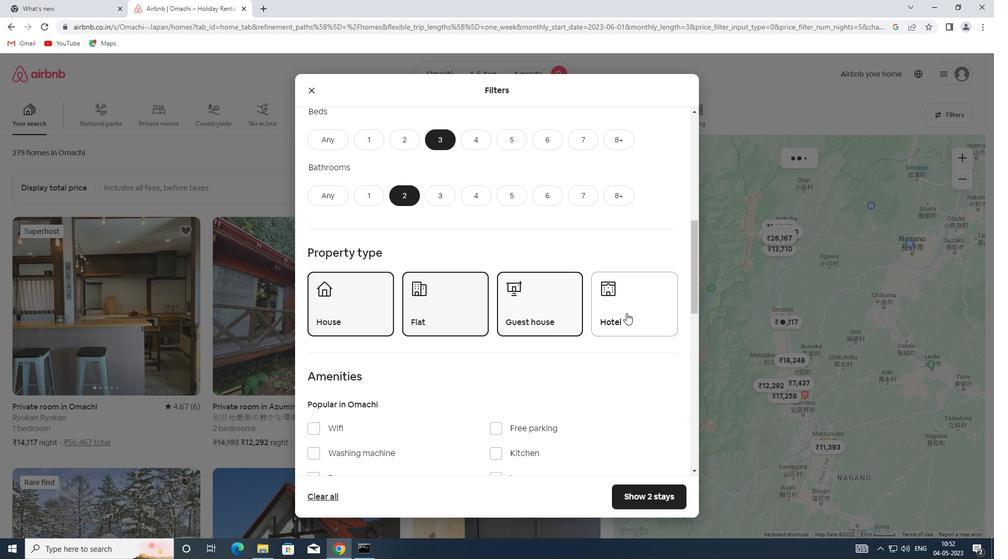 
Action: Mouse pressed left at (626, 313)
Screenshot: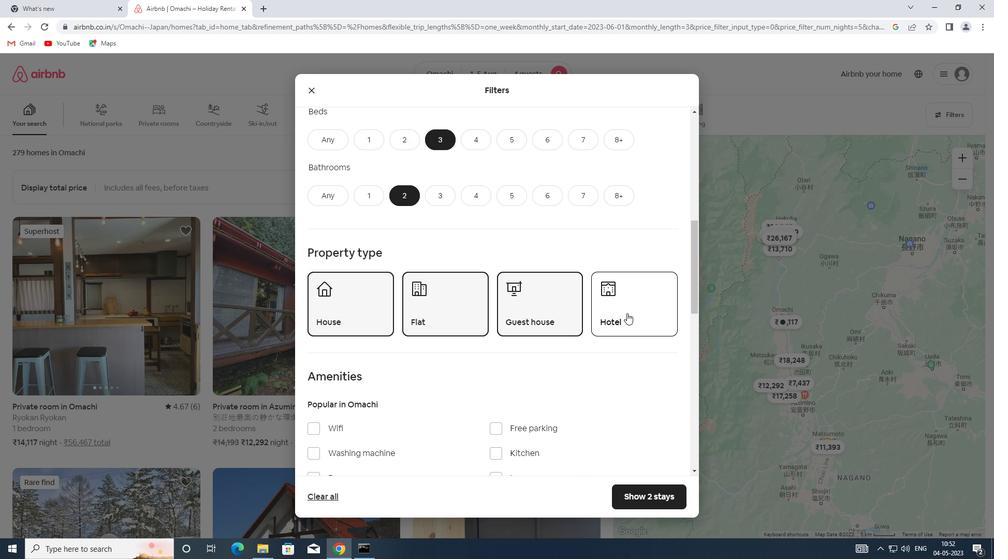 
Action: Mouse scrolled (626, 312) with delta (0, 0)
Screenshot: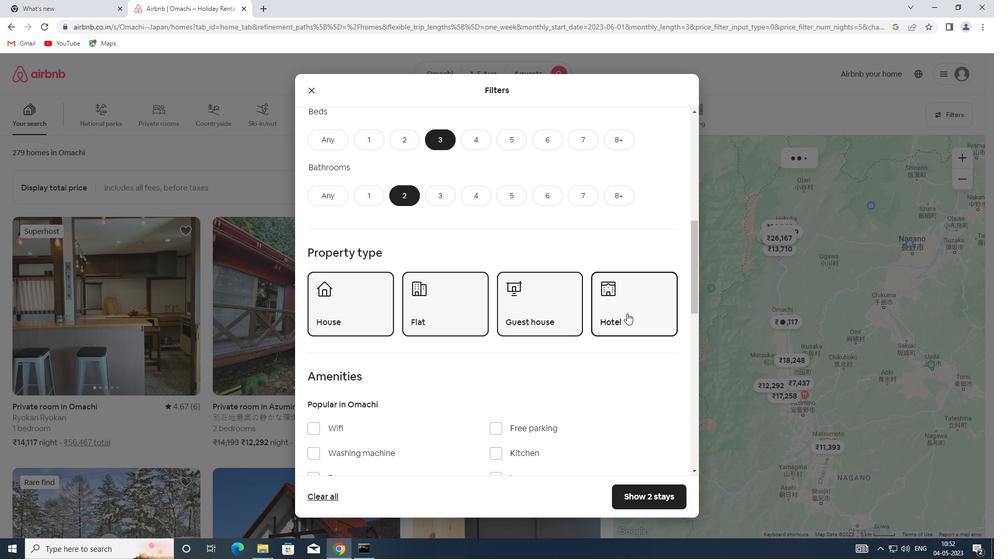 
Action: Mouse scrolled (626, 312) with delta (0, 0)
Screenshot: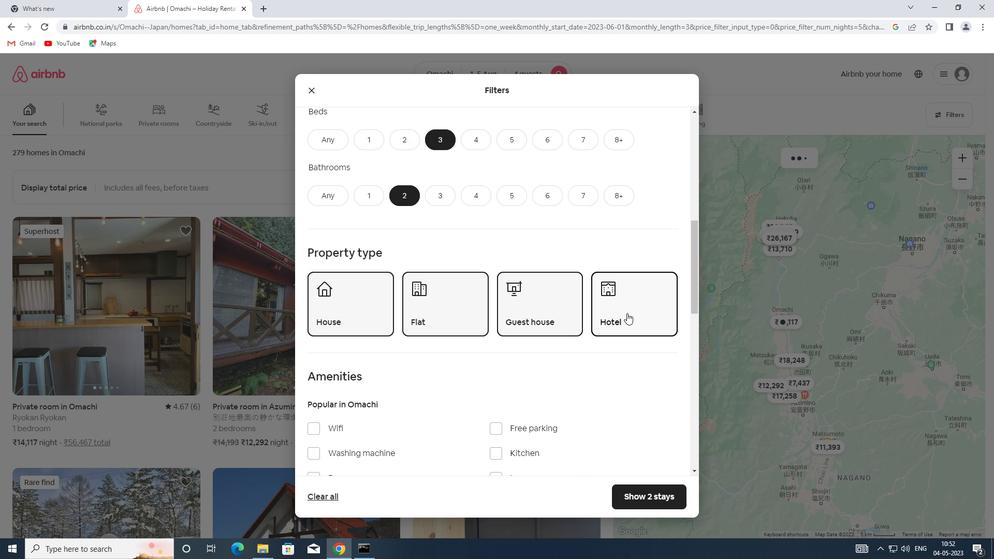 
Action: Mouse scrolled (626, 312) with delta (0, 0)
Screenshot: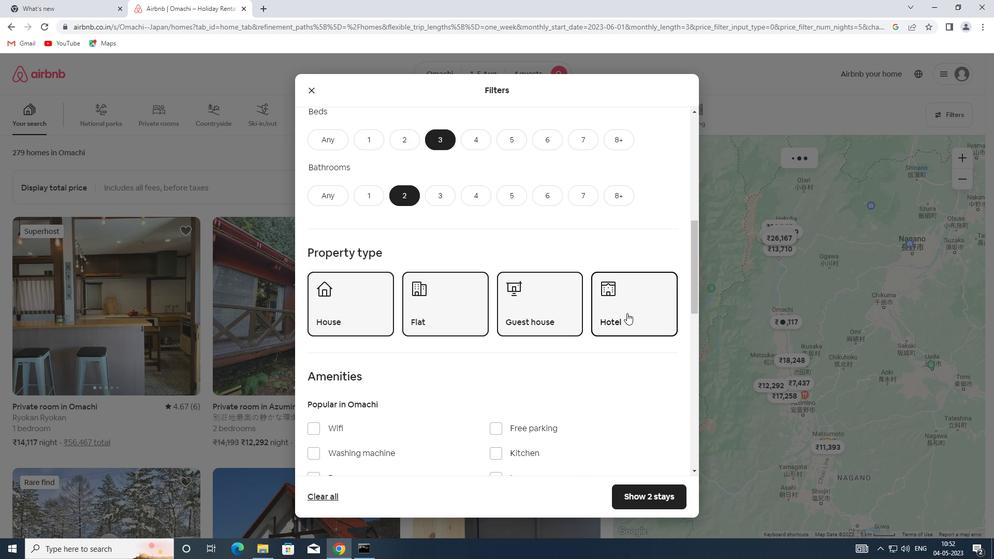 
Action: Mouse scrolled (626, 312) with delta (0, 0)
Screenshot: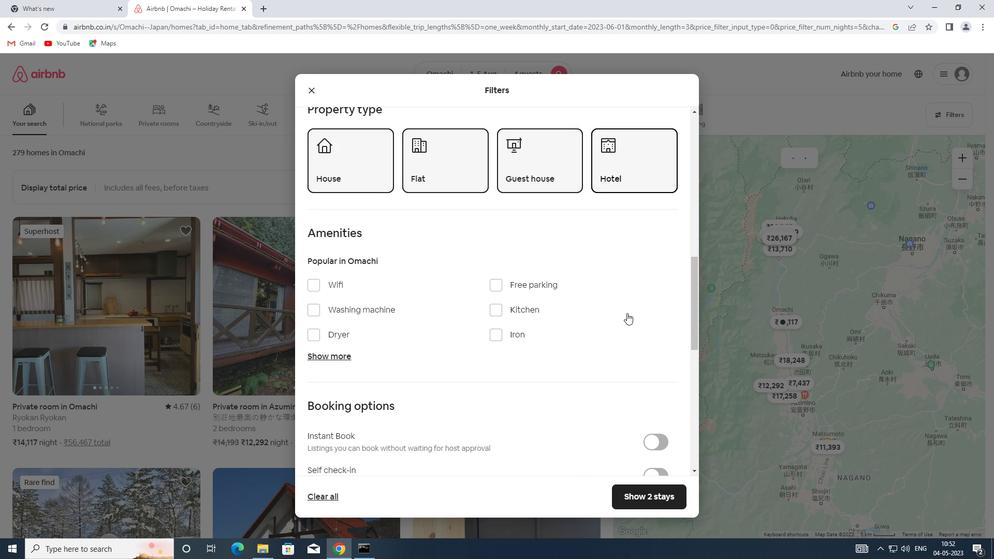 
Action: Mouse scrolled (626, 312) with delta (0, 0)
Screenshot: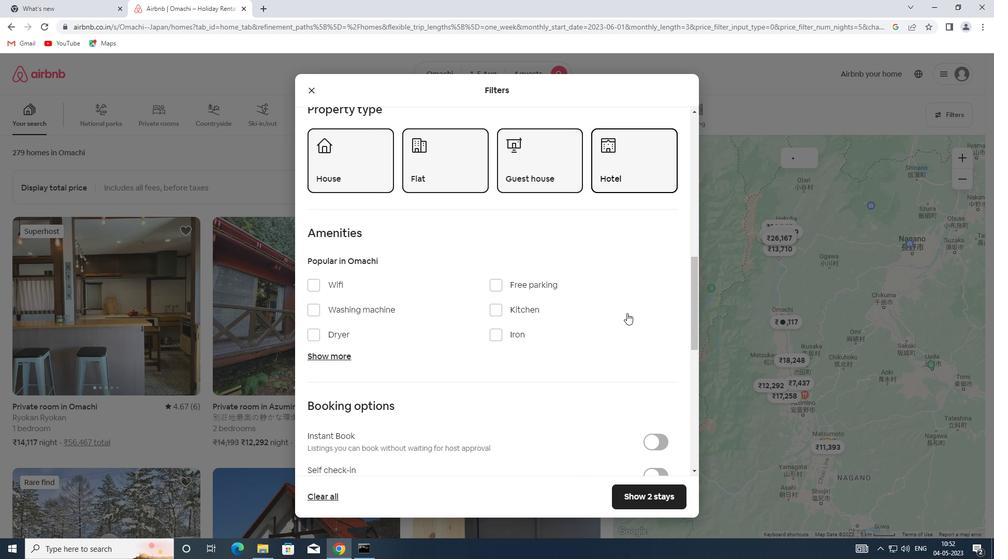 
Action: Mouse scrolled (626, 312) with delta (0, 0)
Screenshot: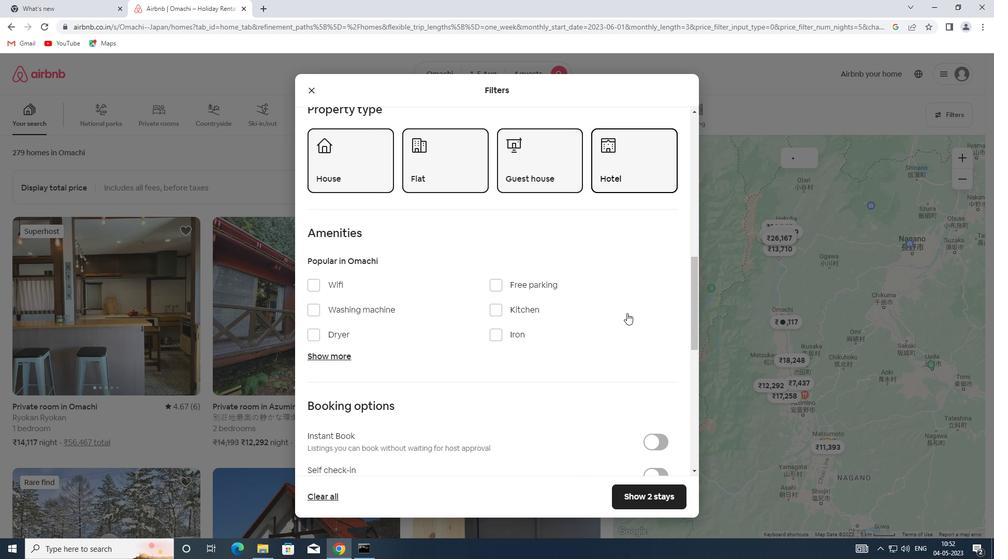 
Action: Mouse moved to (647, 308)
Screenshot: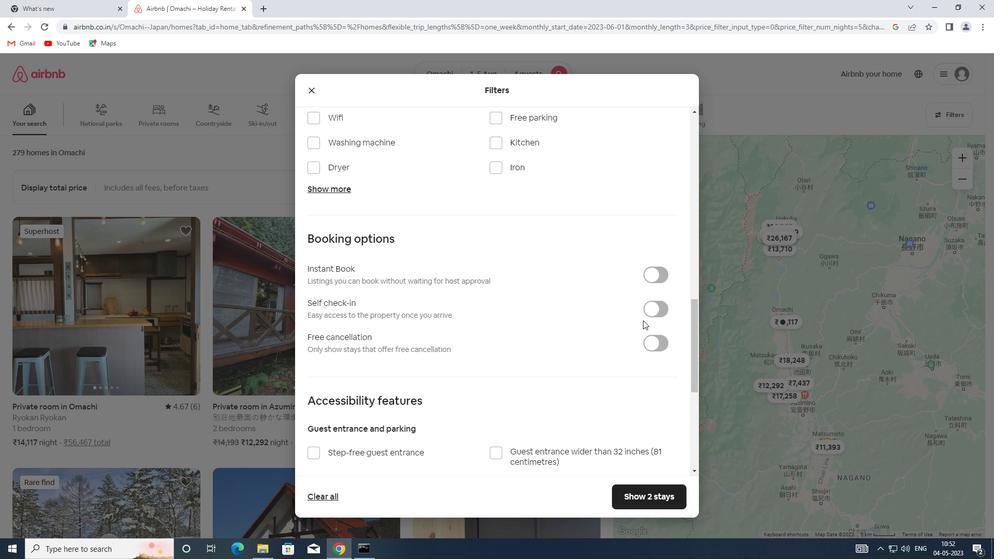 
Action: Mouse pressed left at (647, 308)
Screenshot: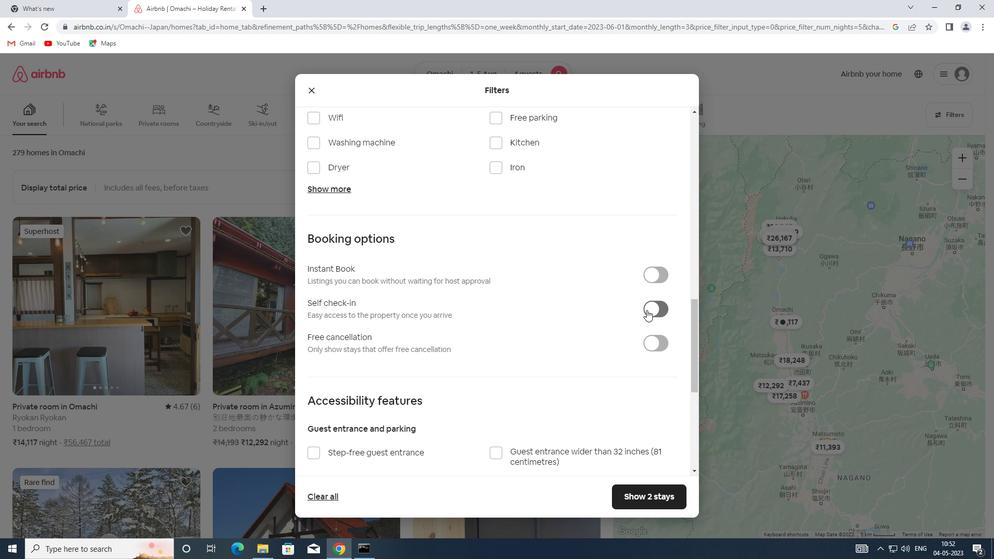 
Action: Mouse moved to (490, 344)
Screenshot: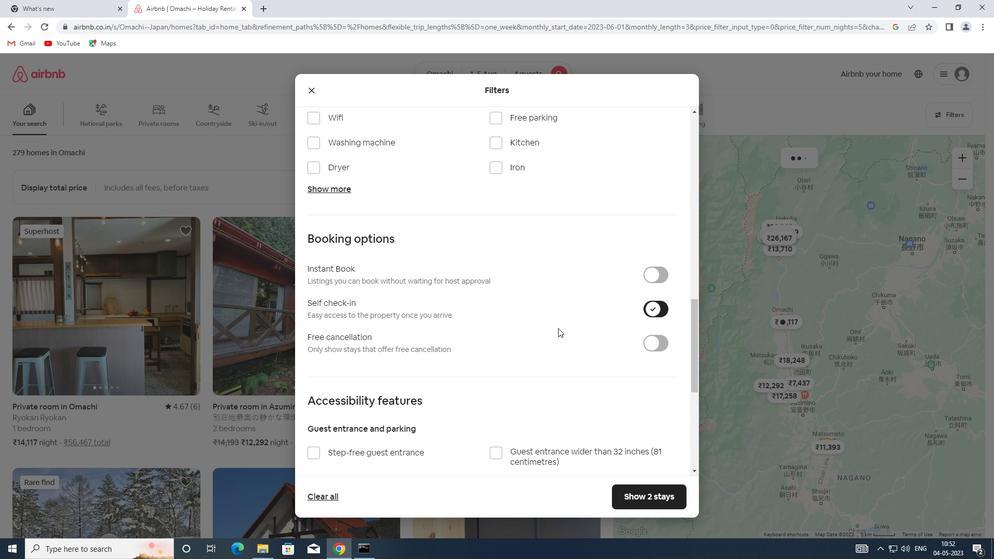 
Action: Mouse scrolled (490, 343) with delta (0, 0)
Screenshot: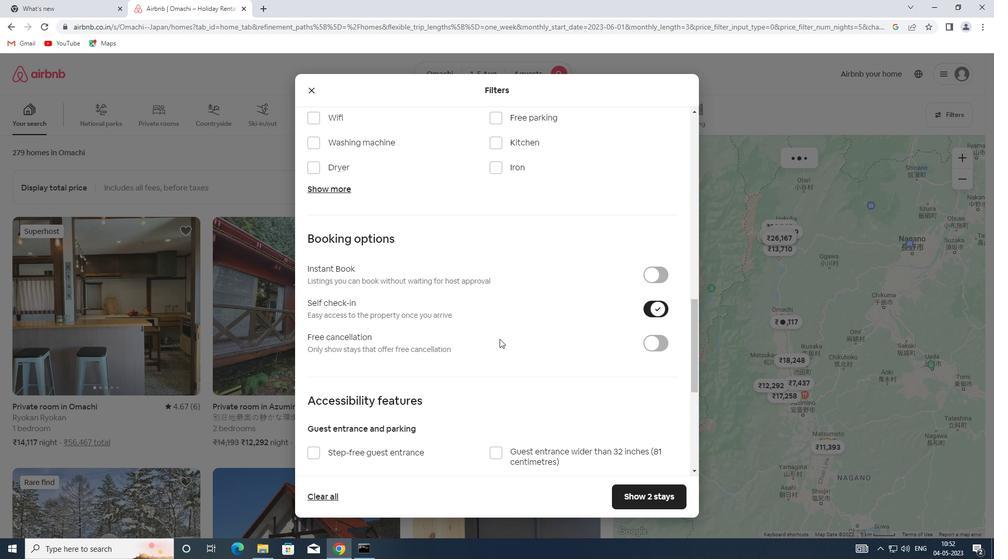 
Action: Mouse scrolled (490, 343) with delta (0, 0)
Screenshot: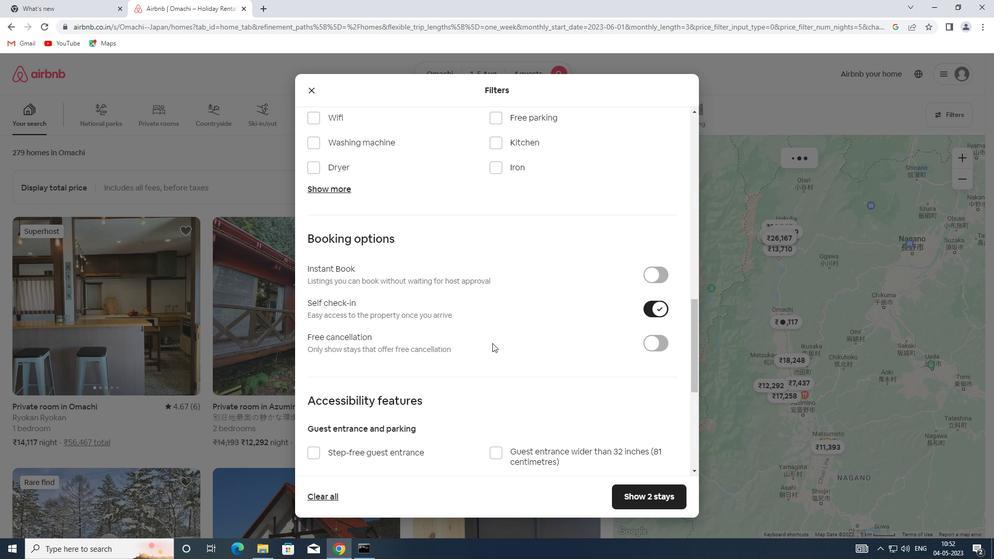 
Action: Mouse scrolled (490, 343) with delta (0, 0)
Screenshot: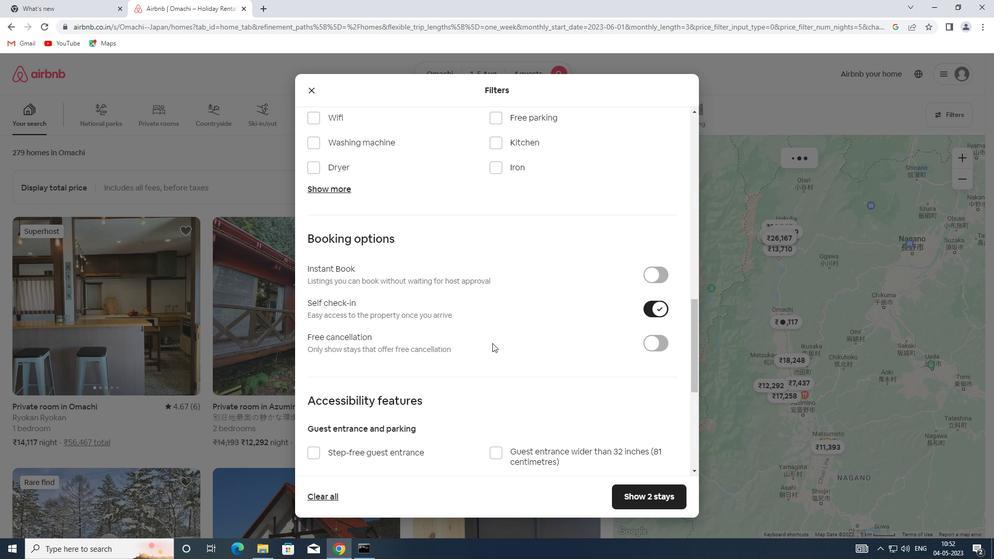 
Action: Mouse scrolled (490, 343) with delta (0, 0)
Screenshot: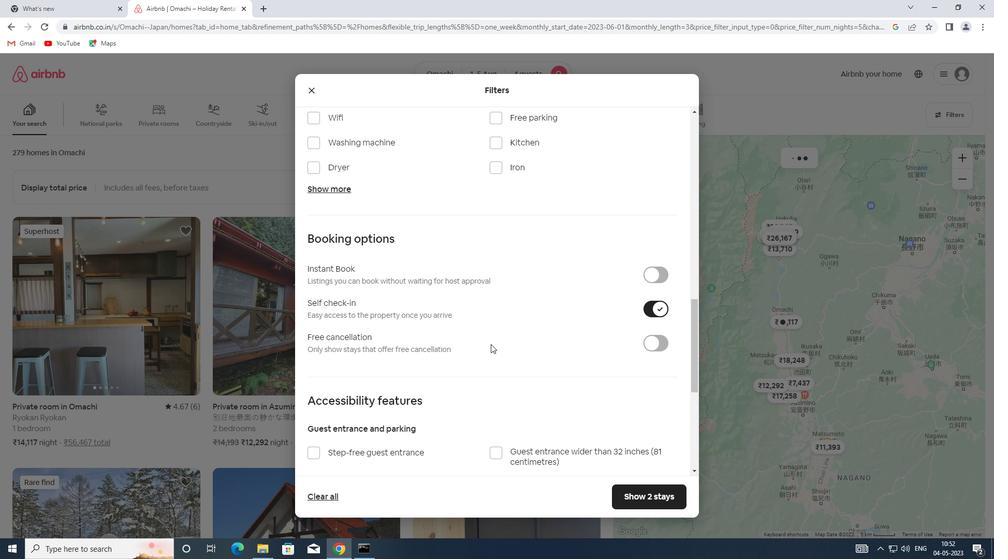 
Action: Mouse moved to (485, 347)
Screenshot: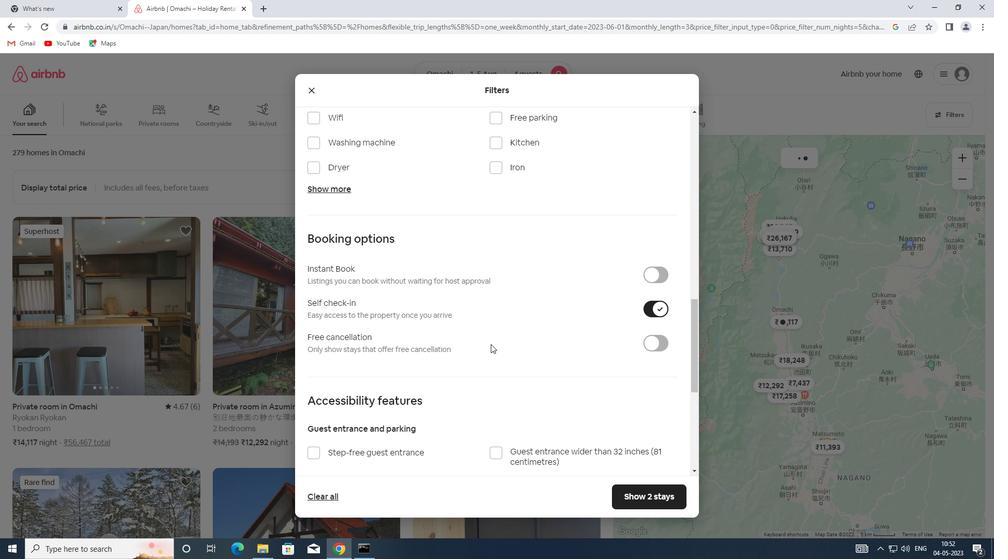 
Action: Mouse scrolled (485, 347) with delta (0, 0)
Screenshot: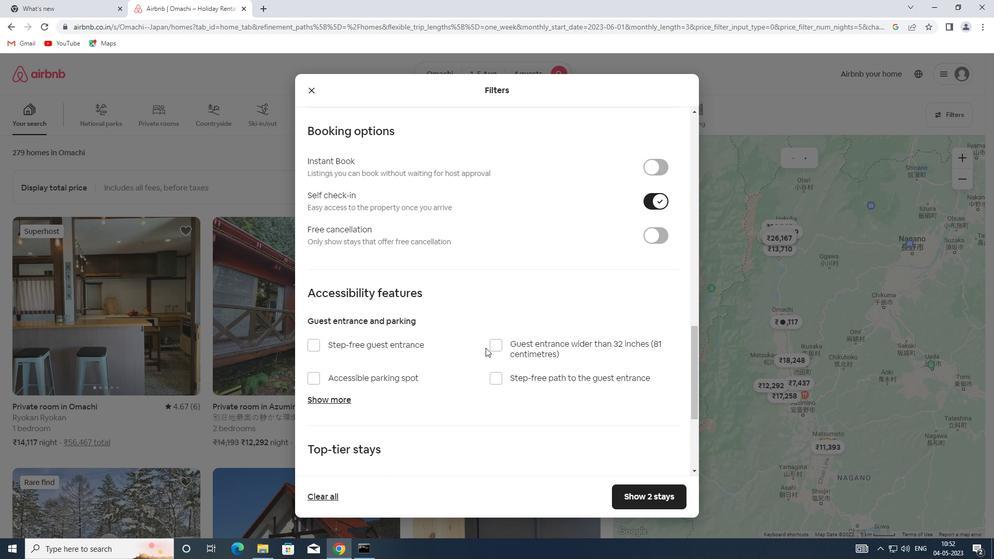 
Action: Mouse scrolled (485, 347) with delta (0, 0)
Screenshot: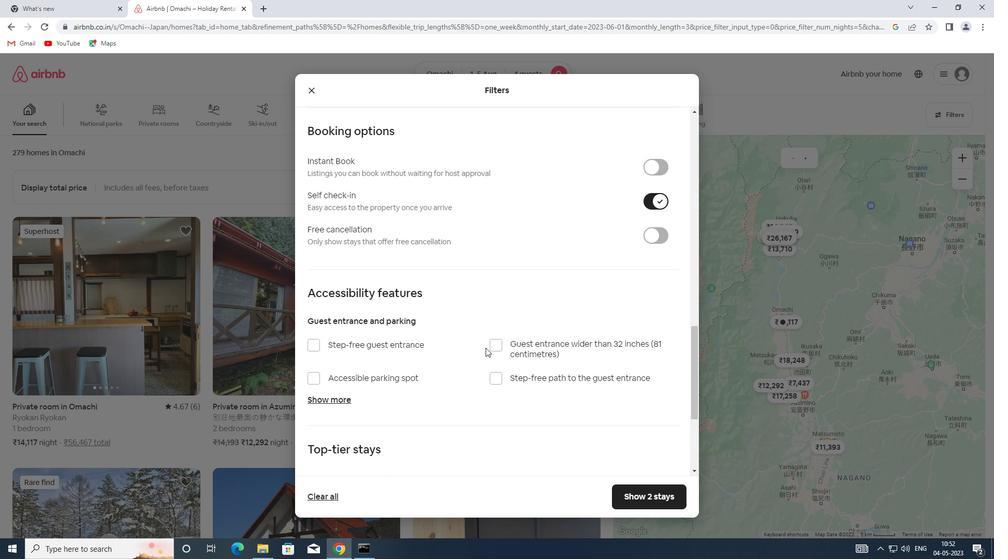 
Action: Mouse scrolled (485, 347) with delta (0, 0)
Screenshot: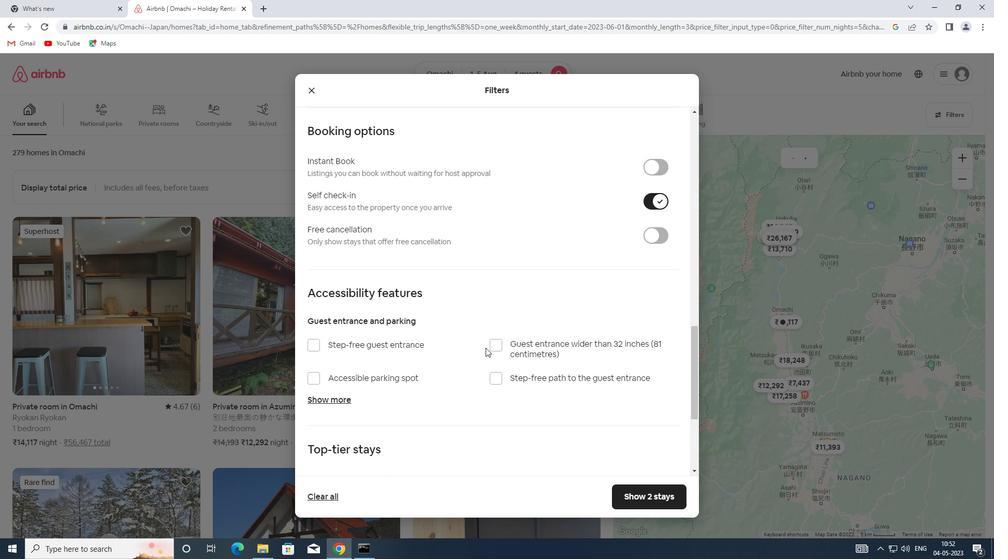 
Action: Mouse moved to (343, 400)
Screenshot: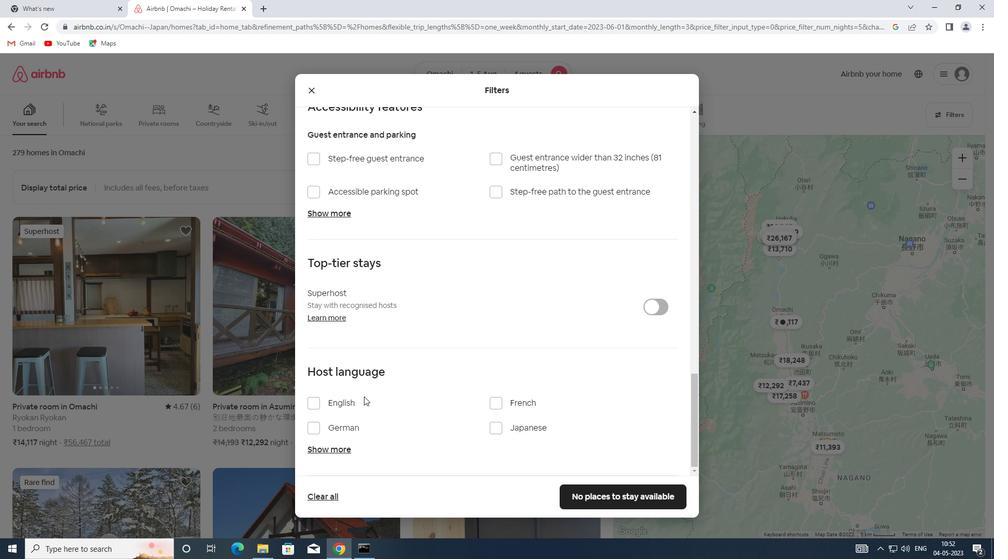 
Action: Mouse pressed left at (343, 400)
Screenshot: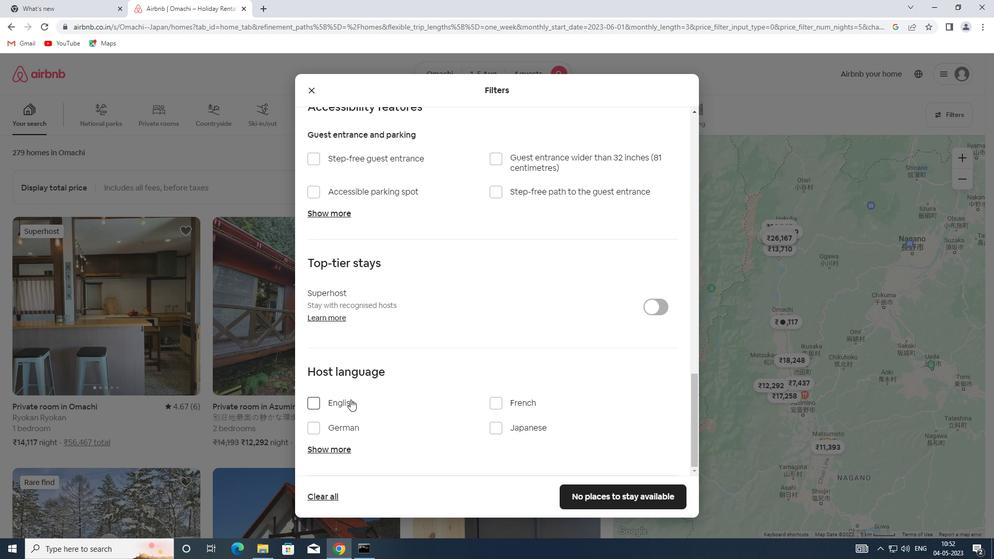 
Action: Mouse moved to (594, 487)
Screenshot: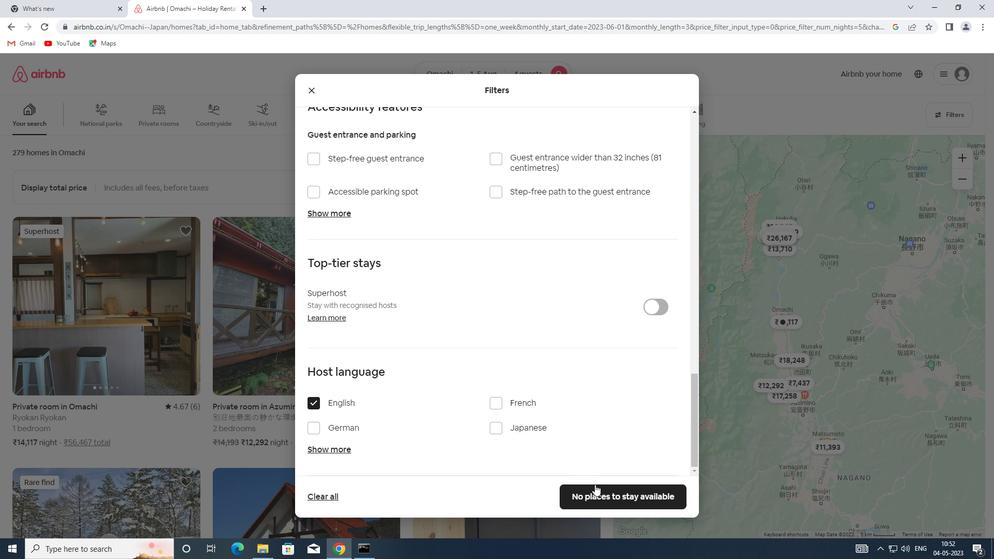
Action: Mouse pressed left at (594, 487)
Screenshot: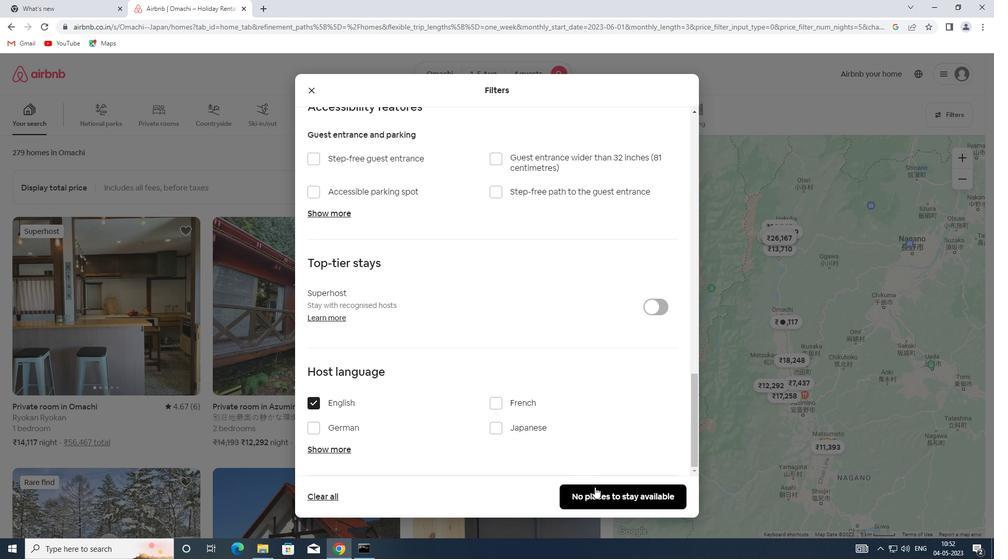 
